 Task: Open Card Content Distribution Review in Board Market Analysis for Industry Regulation Compliance to Workspace Intellectual Property Services and add a team member Softage.2@softage.net, a label Yellow, a checklist Employee Assistance Programs (EAP), an attachment from your google drive, a color Yellow and finally, add a card description 'Conduct team training session on effective coaching and mentoring' and a comment 'This task presents an opportunity to demonstrate our project management and organizational skills, coordinating resources and timelines effectively.'. Add a start date 'Jan 06, 1900' with a due date 'Jan 13, 1900'
Action: Mouse moved to (54, 247)
Screenshot: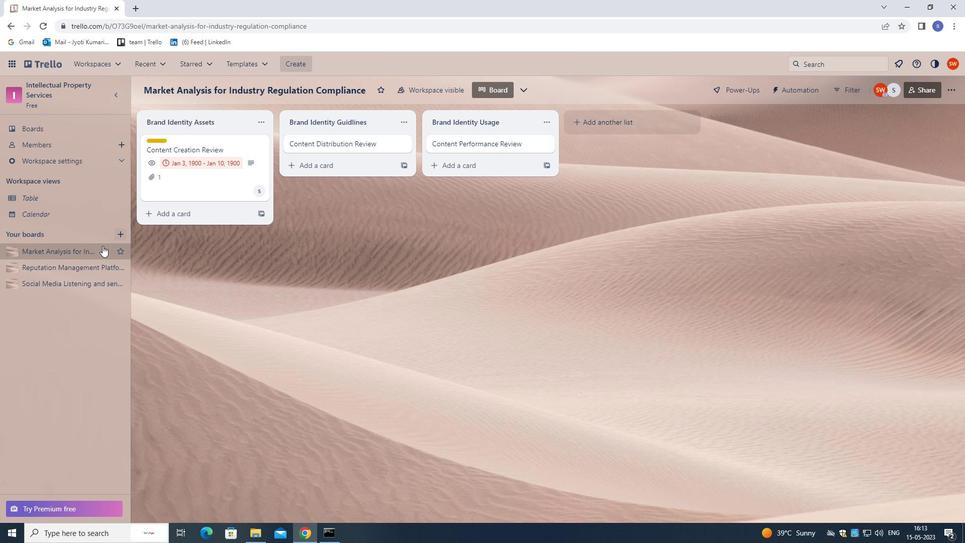 
Action: Mouse pressed left at (54, 247)
Screenshot: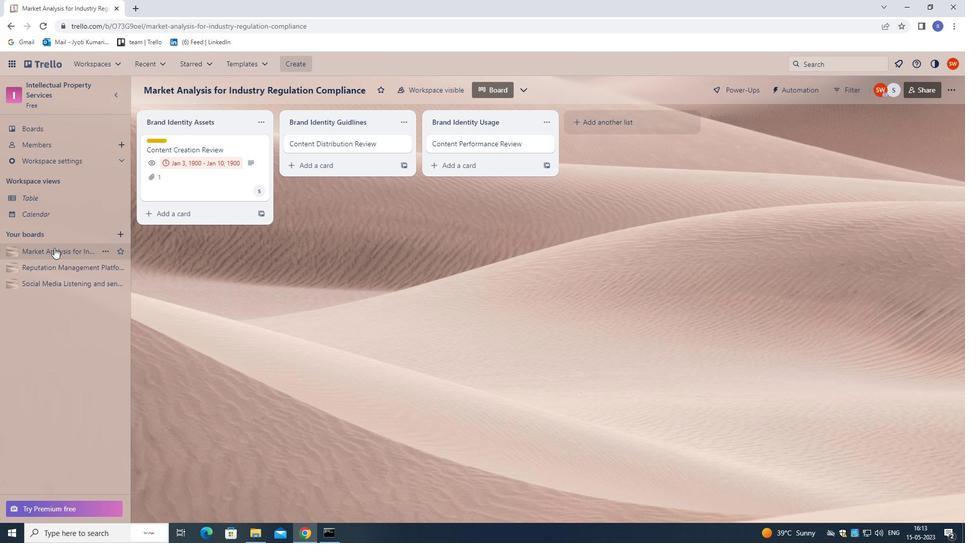 
Action: Mouse moved to (297, 139)
Screenshot: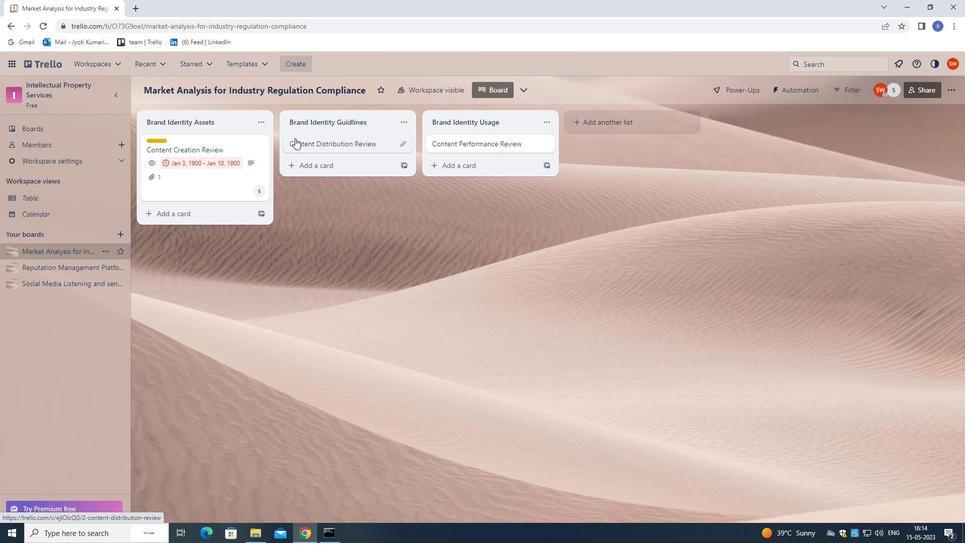 
Action: Mouse pressed left at (297, 139)
Screenshot: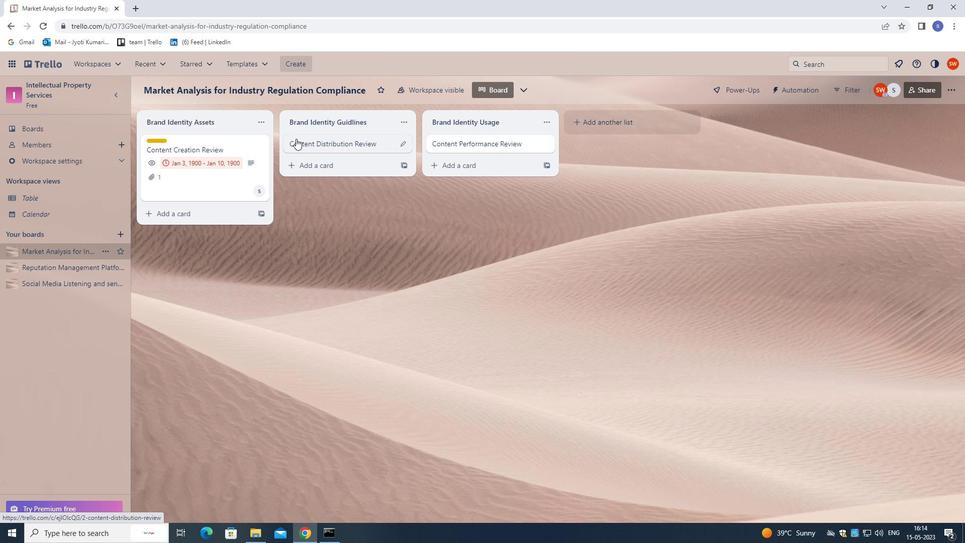 
Action: Mouse moved to (594, 176)
Screenshot: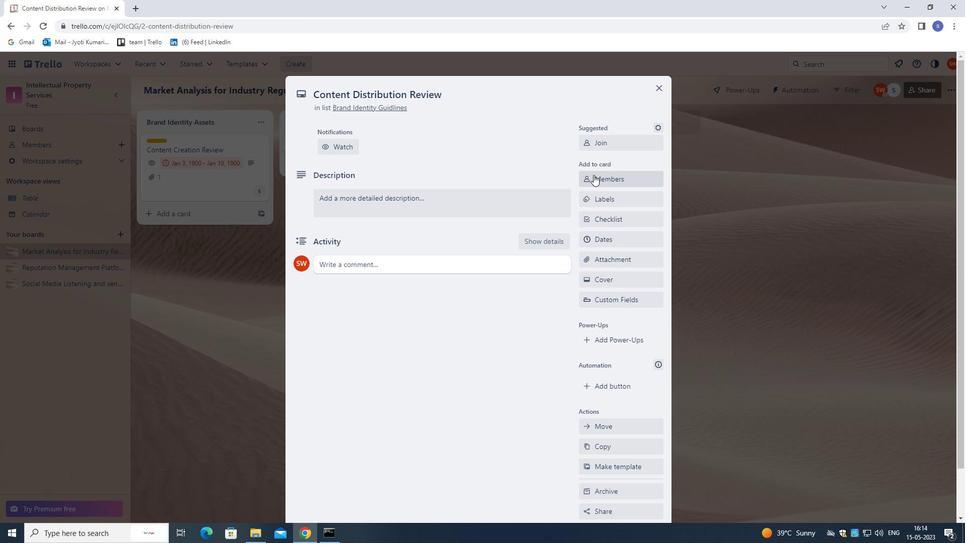
Action: Mouse pressed left at (594, 176)
Screenshot: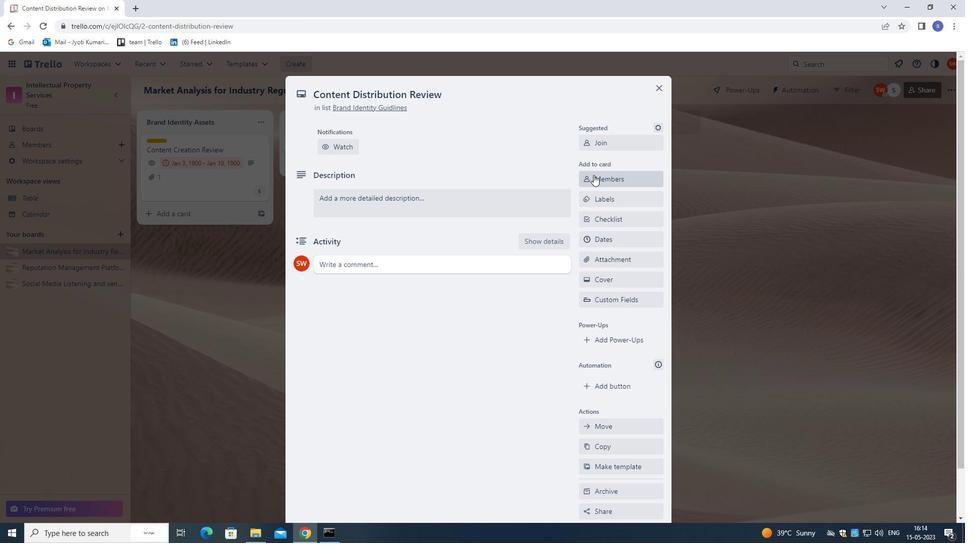 
Action: Mouse moved to (450, 108)
Screenshot: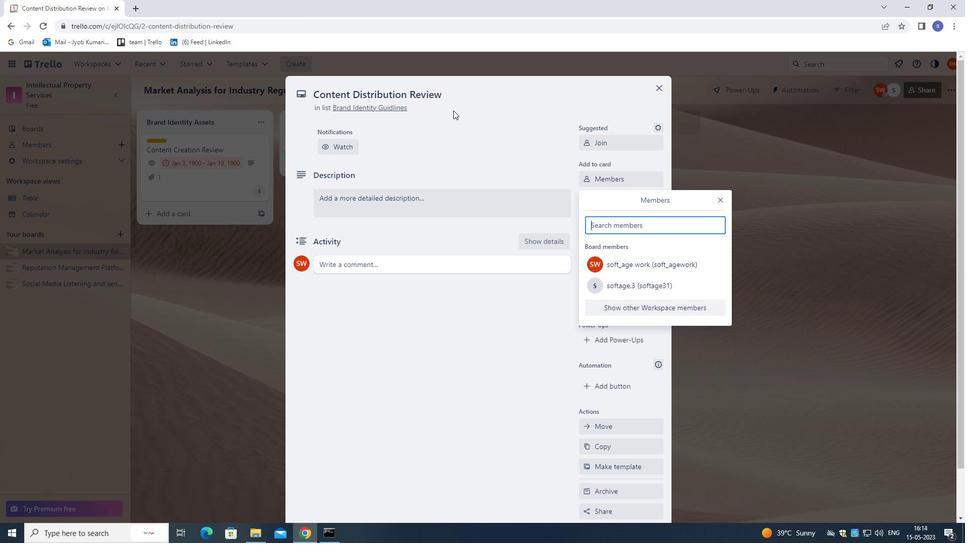 
Action: Key pressed softage.2<Key.shift>@SOFTAGE.NET
Screenshot: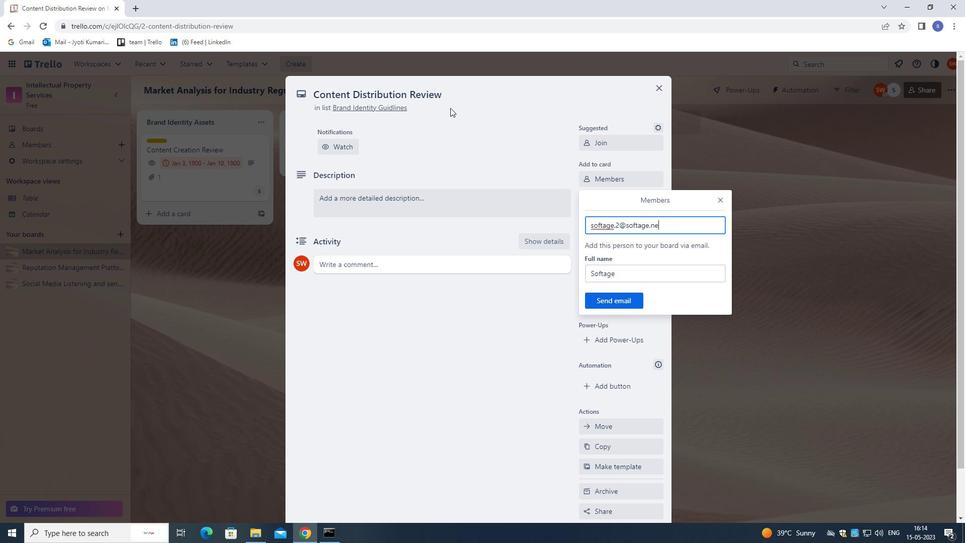
Action: Mouse moved to (627, 300)
Screenshot: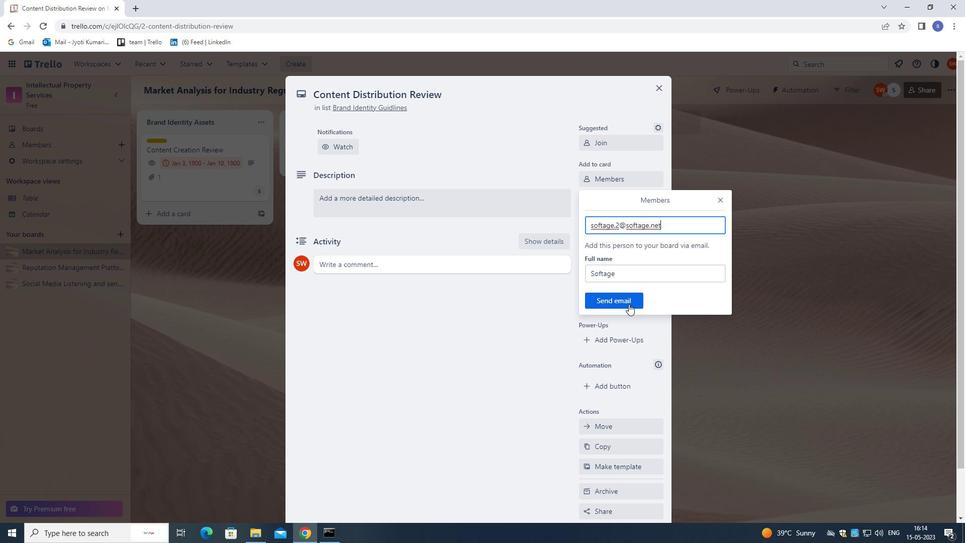 
Action: Mouse pressed left at (627, 300)
Screenshot: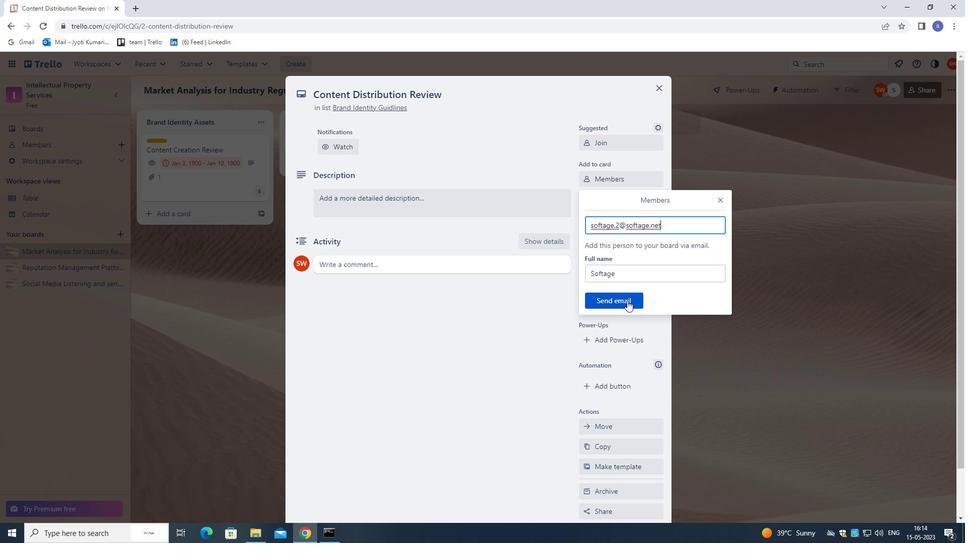 
Action: Mouse moved to (602, 202)
Screenshot: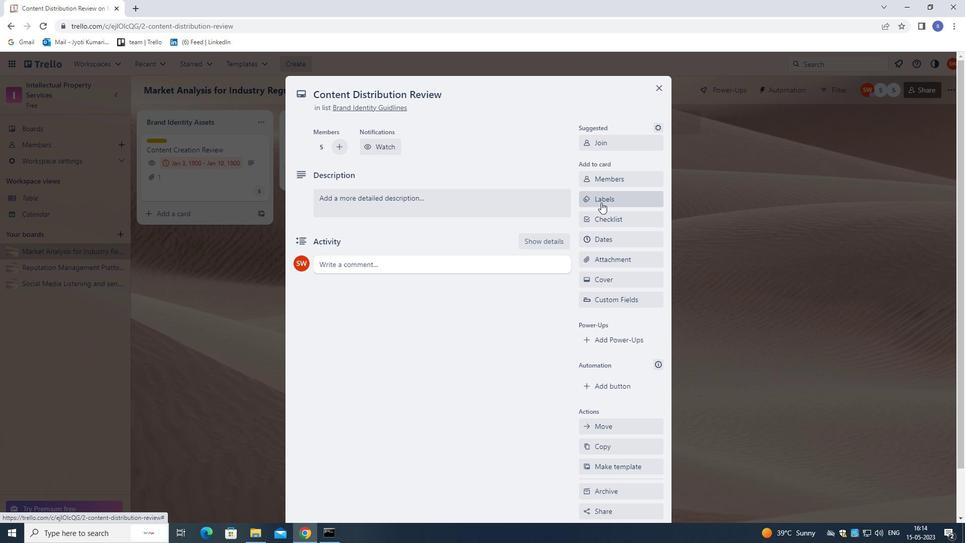 
Action: Mouse pressed left at (602, 202)
Screenshot: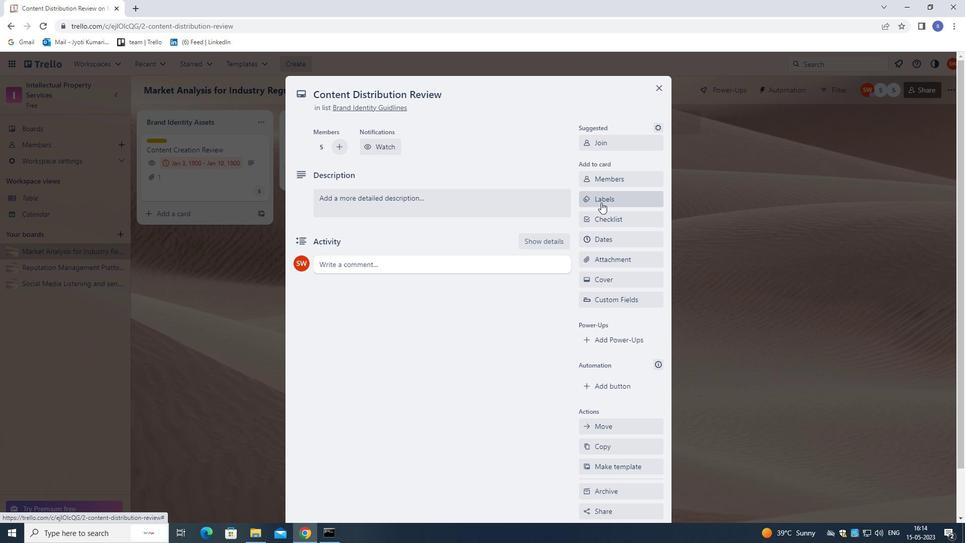 
Action: Mouse moved to (605, 201)
Screenshot: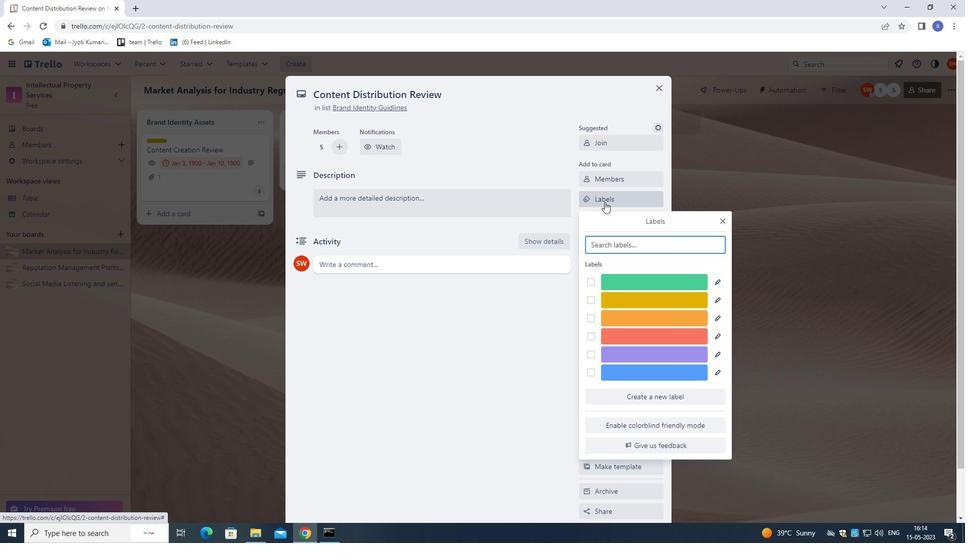
Action: Key pressed Y
Screenshot: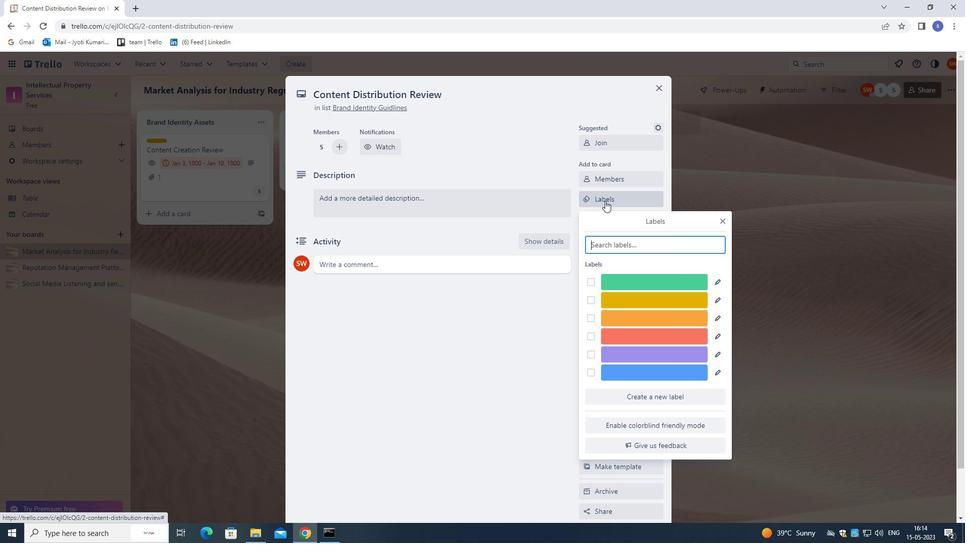 
Action: Mouse moved to (641, 286)
Screenshot: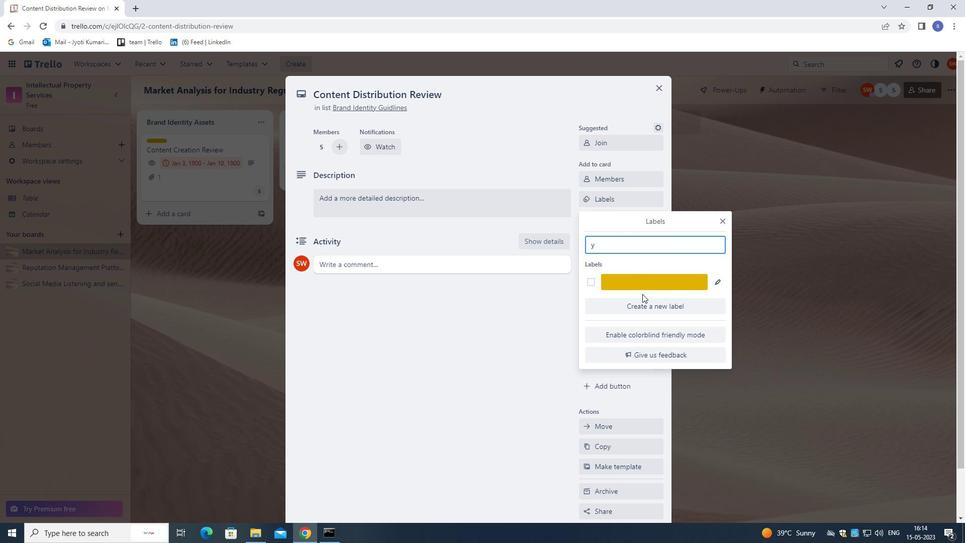 
Action: Mouse pressed left at (641, 286)
Screenshot: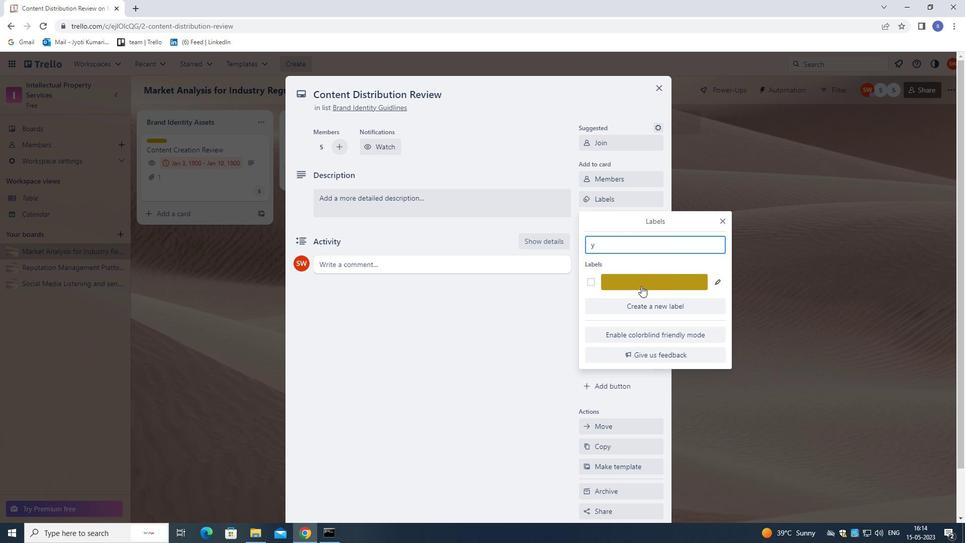 
Action: Mouse moved to (725, 221)
Screenshot: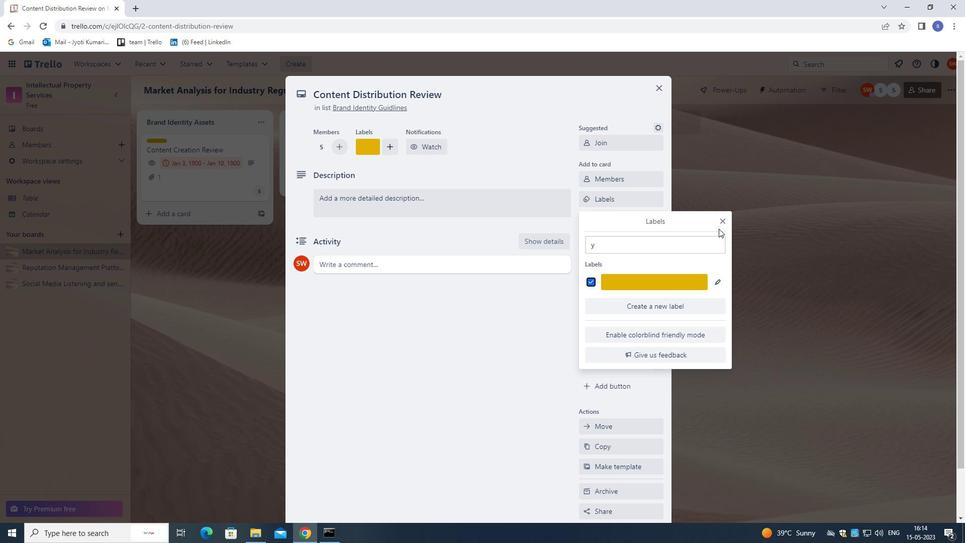 
Action: Mouse pressed left at (725, 221)
Screenshot: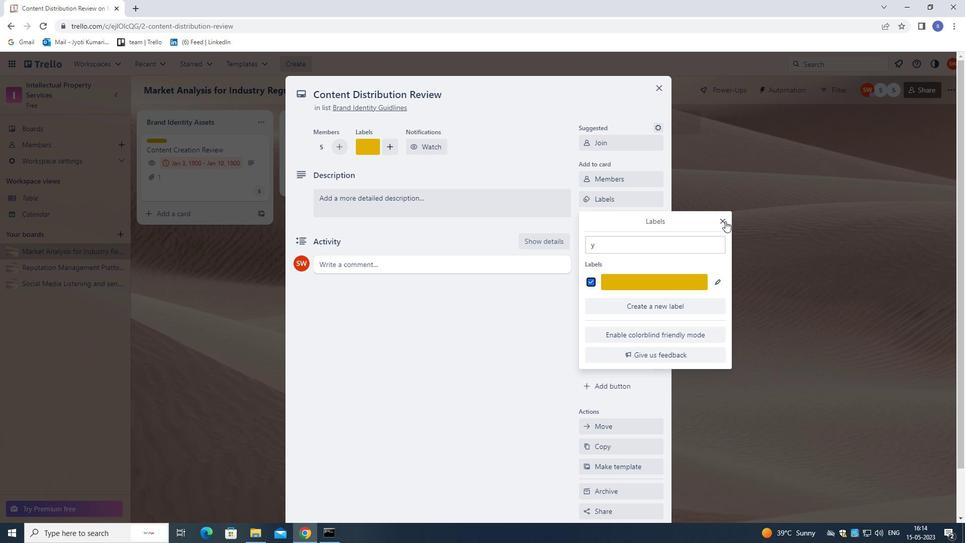 
Action: Mouse moved to (634, 218)
Screenshot: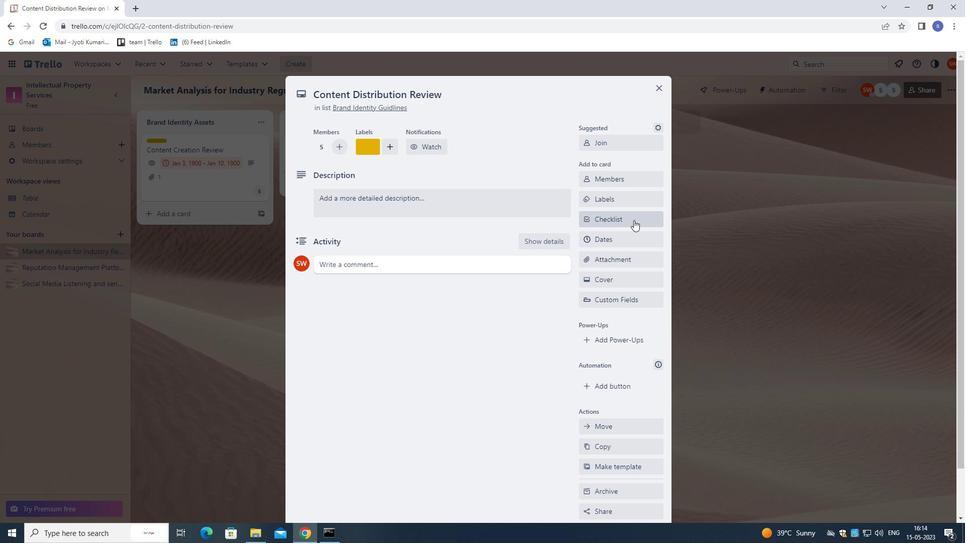 
Action: Mouse pressed left at (634, 218)
Screenshot: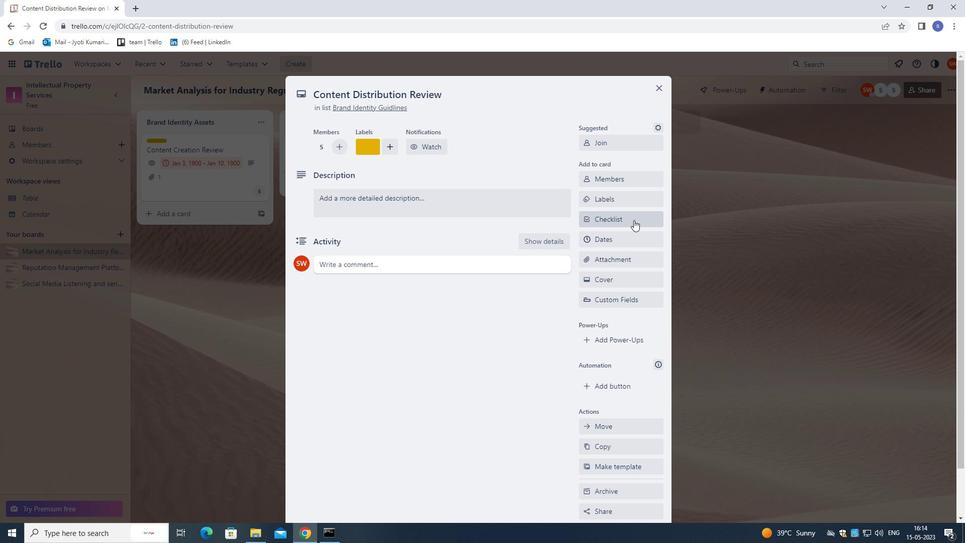 
Action: Mouse moved to (550, 188)
Screenshot: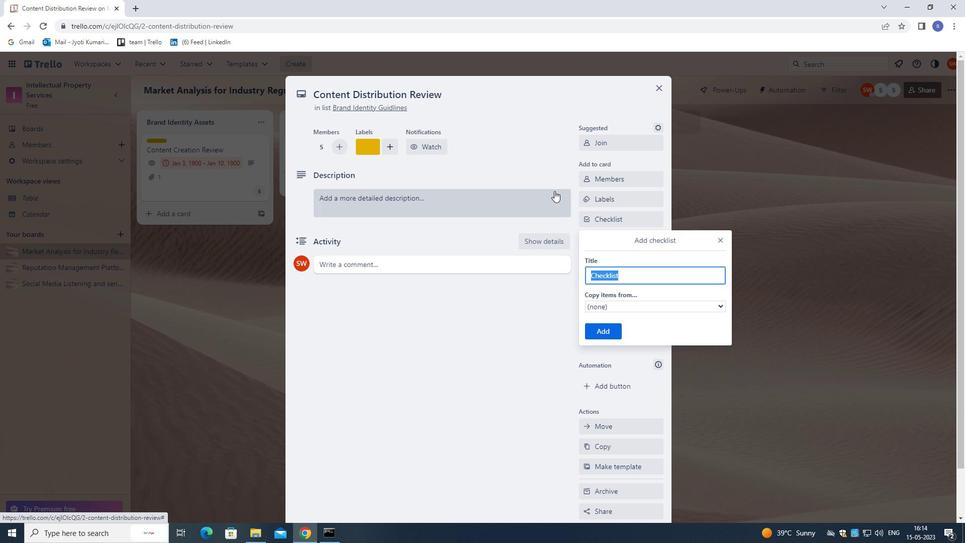 
Action: Key pressed <Key.shift>EMPLOYEE<Key.space><Key.shift>ASSISSTA<Key.backspace>ANCE<Key.space><Key.shift>PROGRAM<Key.space><Key.shift_r>(<Key.shift>EA
Screenshot: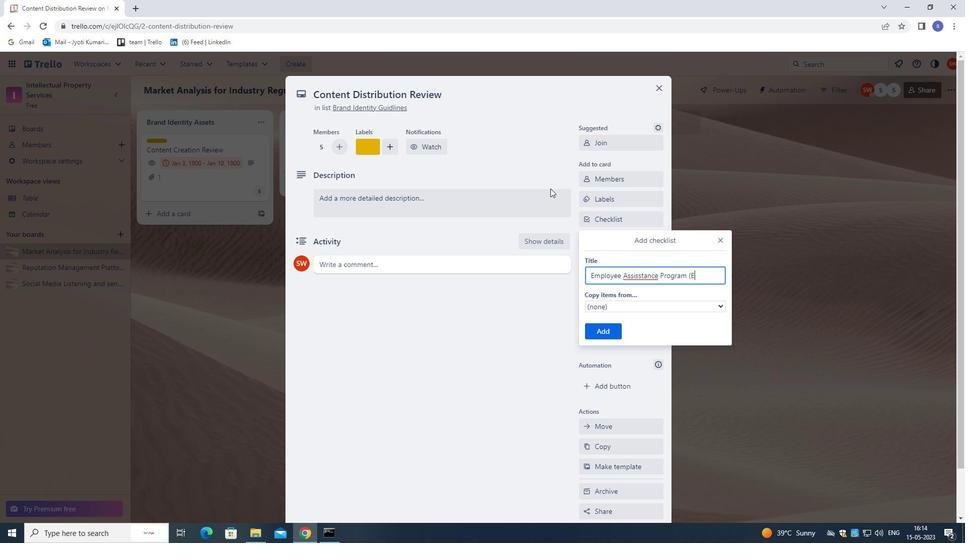 
Action: Mouse moved to (550, 188)
Screenshot: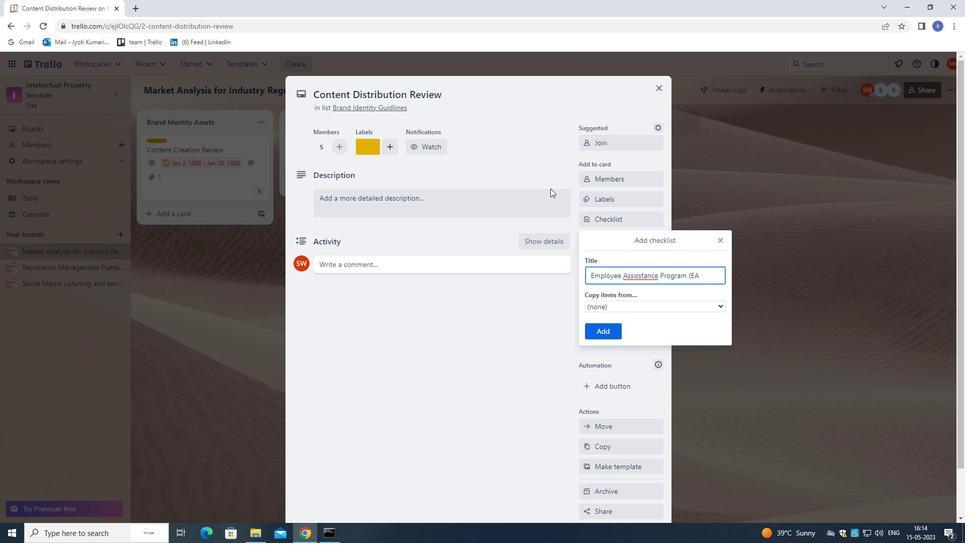 
Action: Key pressed P<Key.shift_r>)
Screenshot: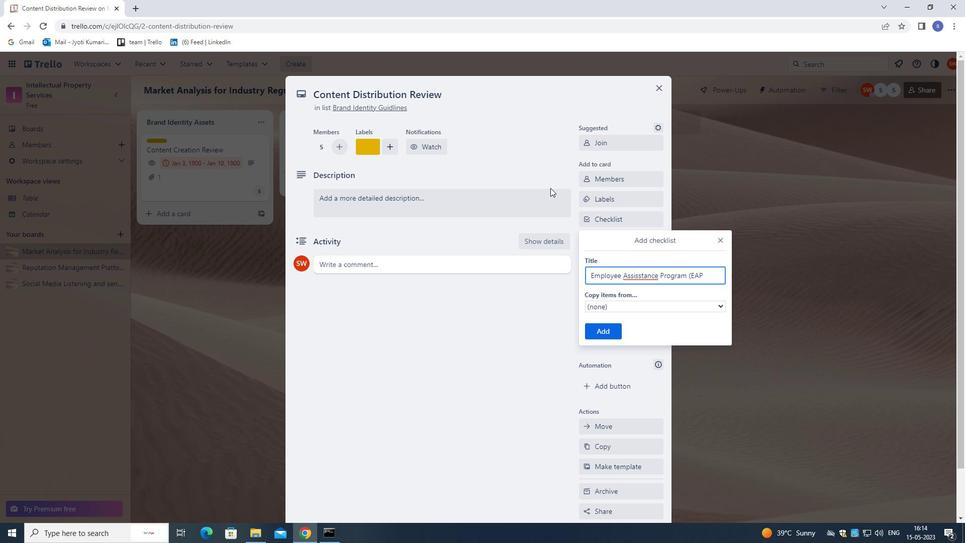 
Action: Mouse moved to (638, 277)
Screenshot: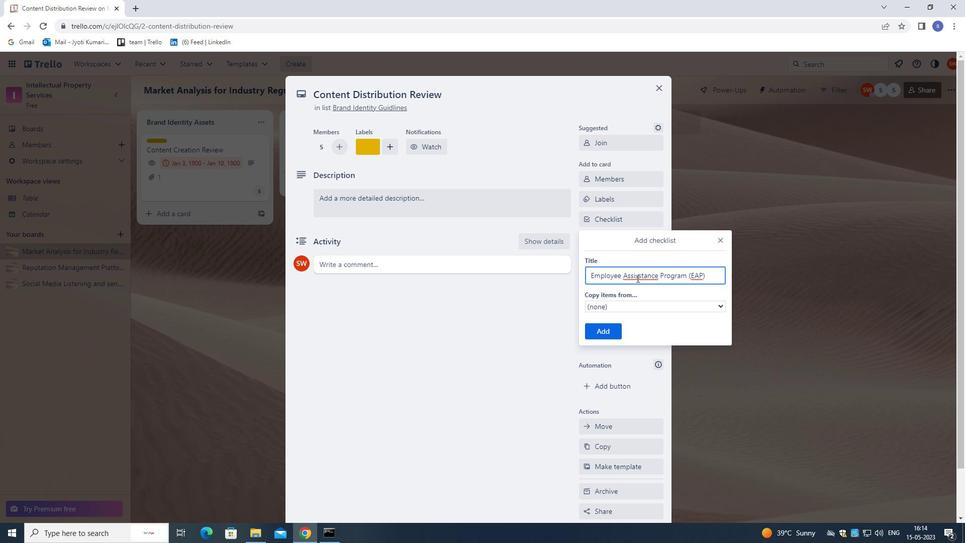 
Action: Mouse pressed left at (638, 277)
Screenshot: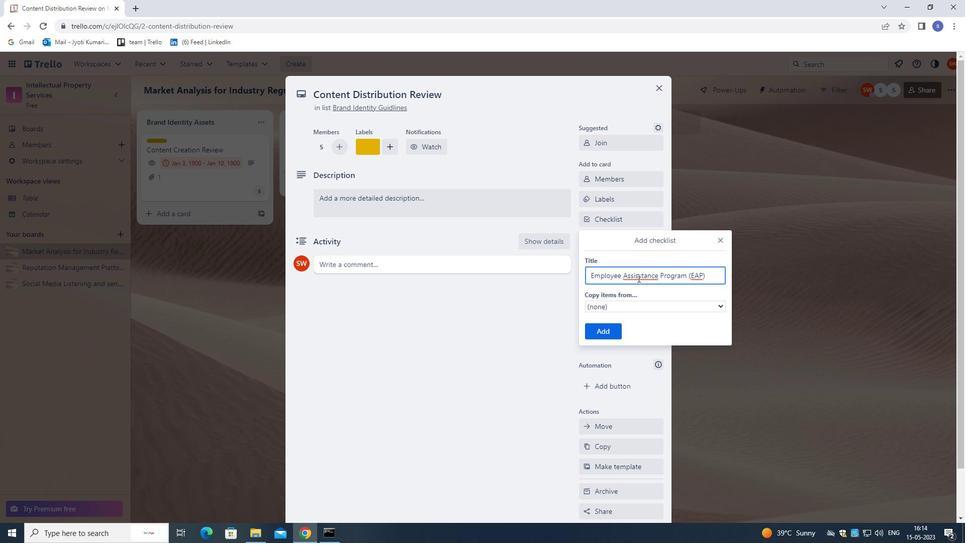 
Action: Mouse moved to (640, 298)
Screenshot: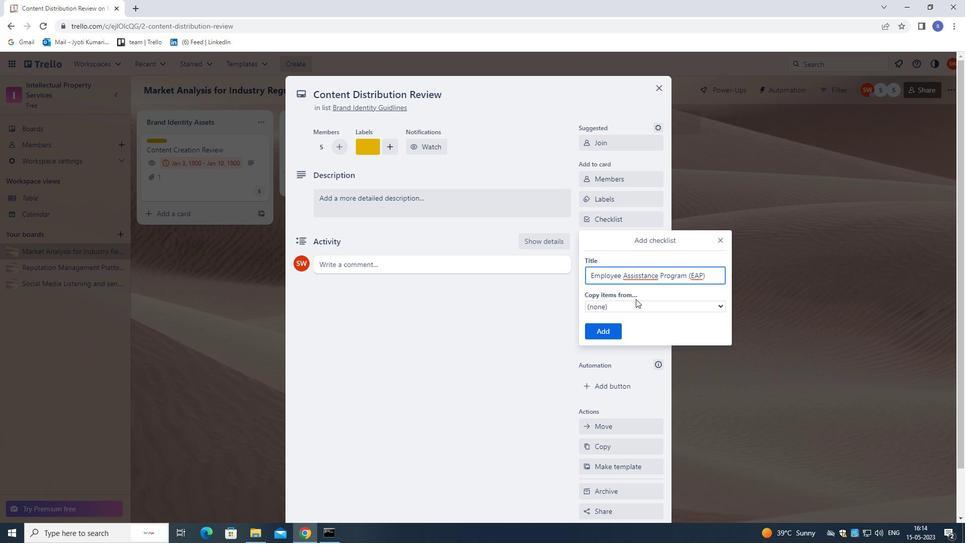 
Action: Key pressed <Key.backspace>
Screenshot: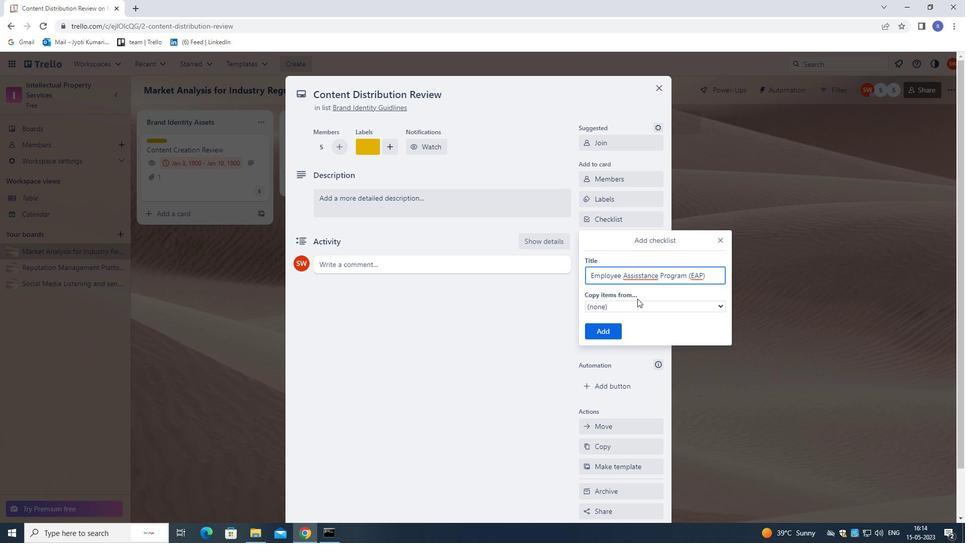 
Action: Mouse moved to (601, 326)
Screenshot: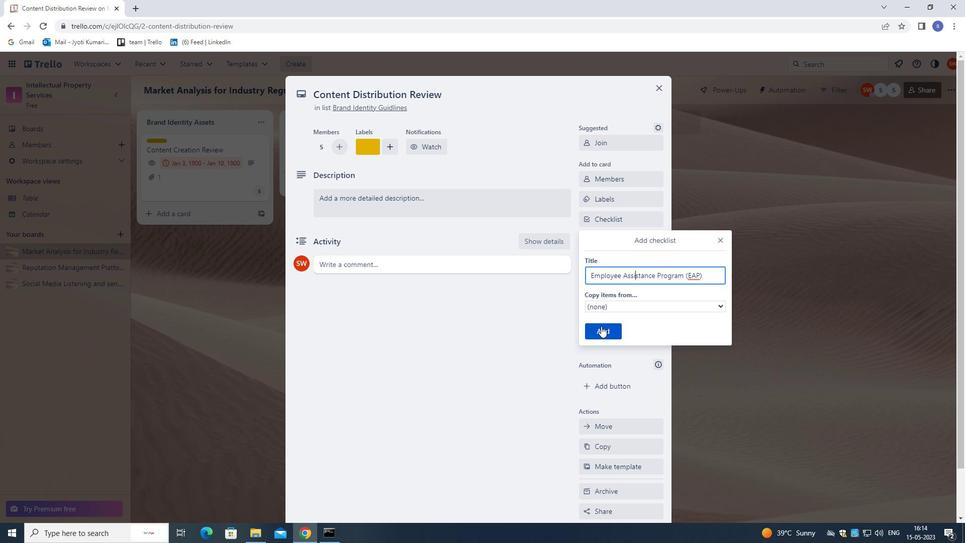 
Action: Mouse pressed left at (601, 326)
Screenshot: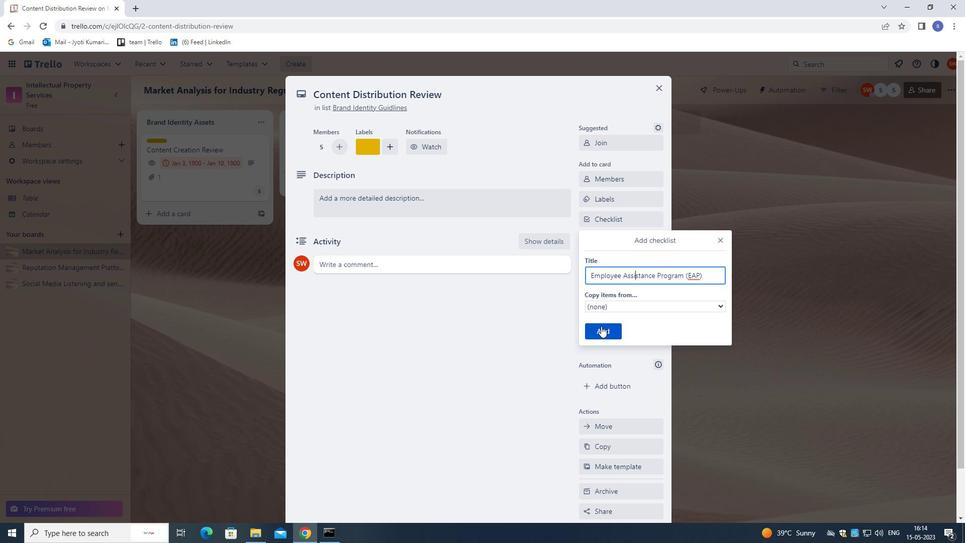 
Action: Mouse moved to (610, 242)
Screenshot: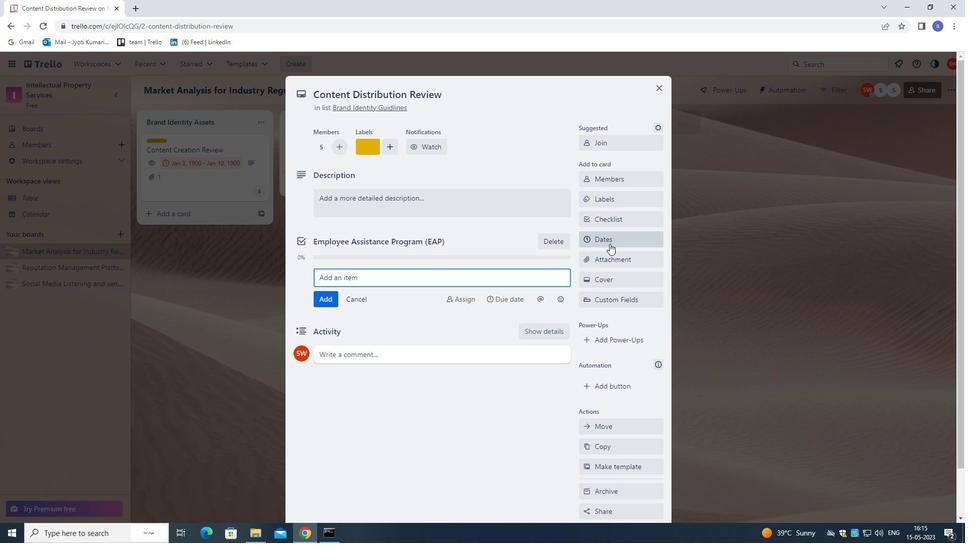 
Action: Mouse pressed left at (610, 242)
Screenshot: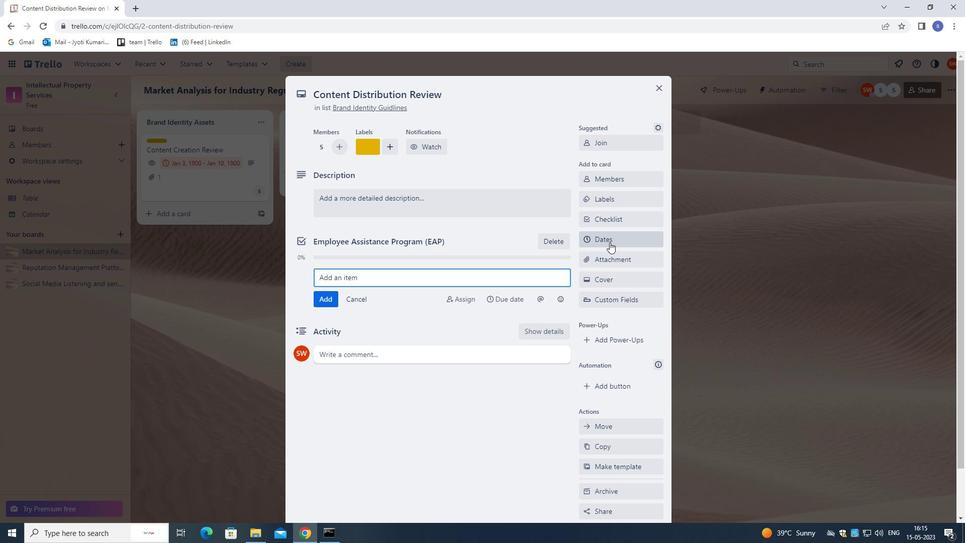 
Action: Mouse moved to (586, 271)
Screenshot: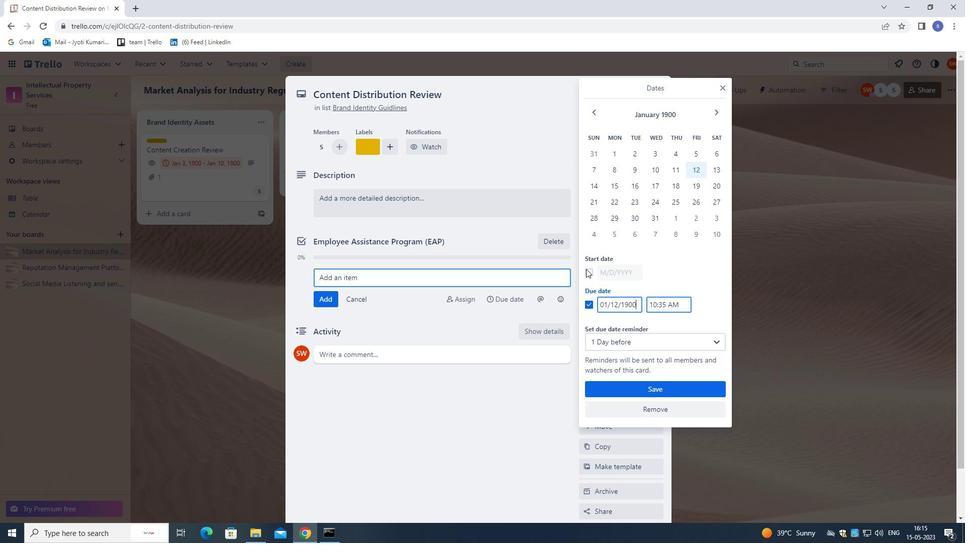 
Action: Mouse pressed left at (586, 271)
Screenshot: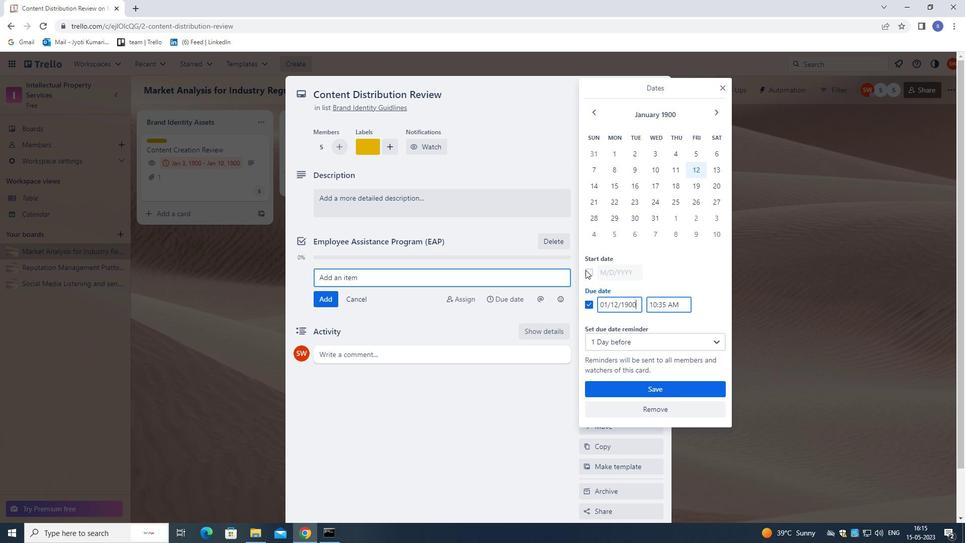 
Action: Mouse moved to (714, 151)
Screenshot: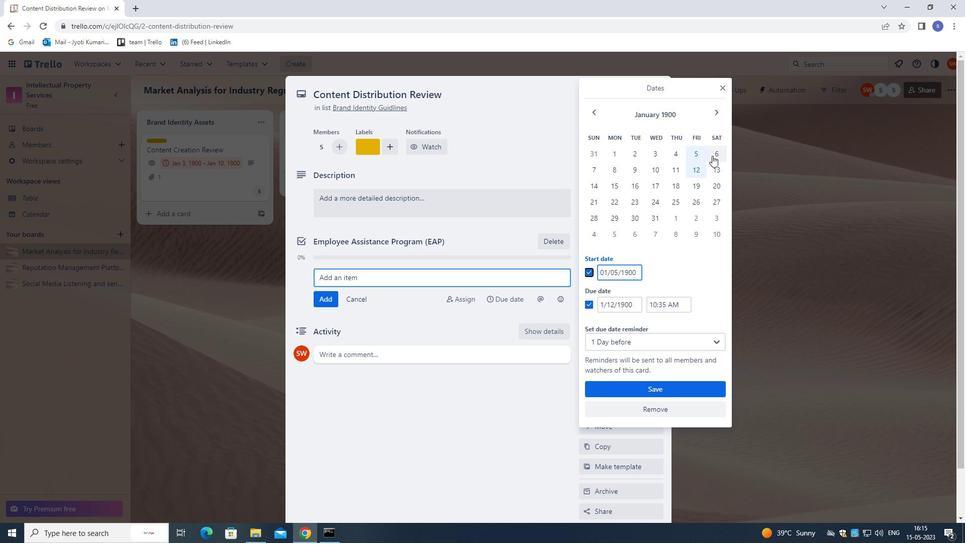 
Action: Mouse pressed left at (714, 151)
Screenshot: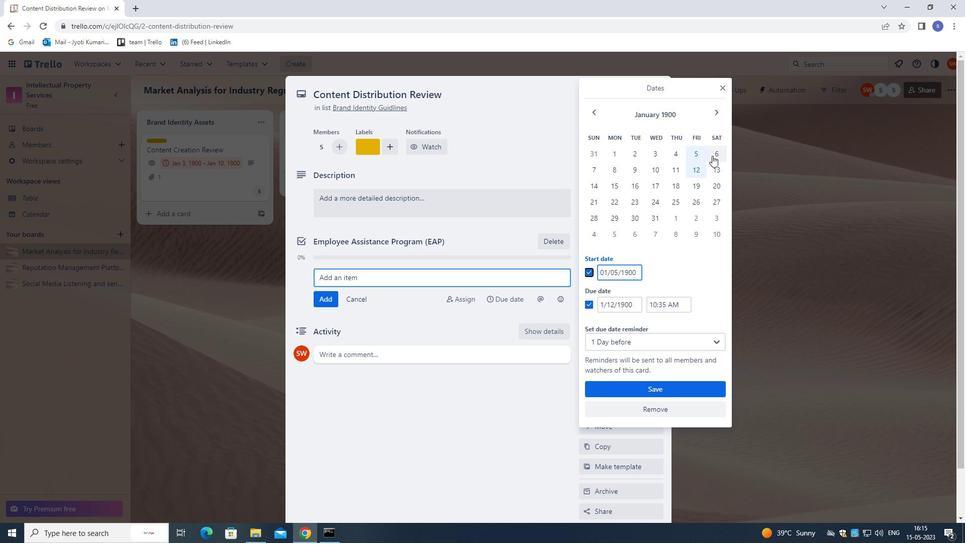 
Action: Mouse moved to (714, 171)
Screenshot: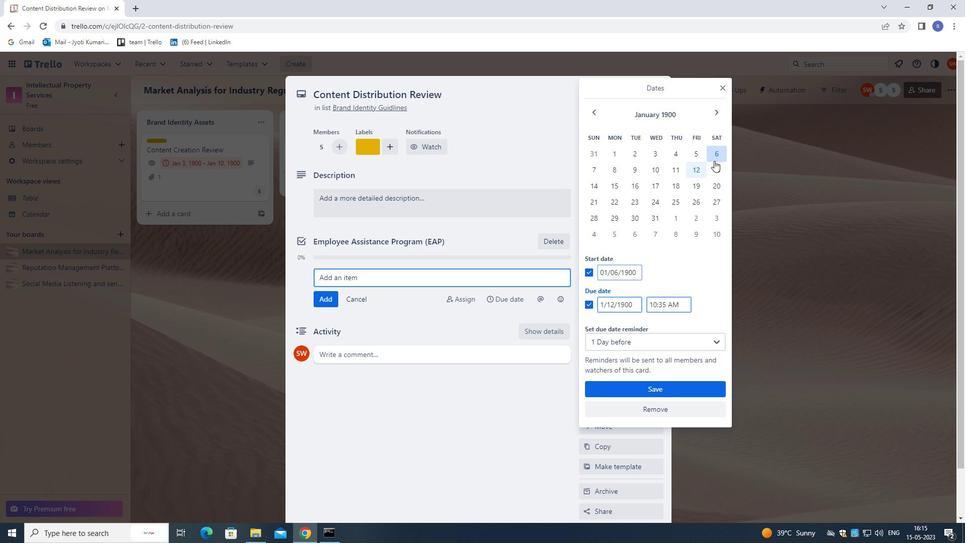
Action: Mouse pressed left at (714, 171)
Screenshot: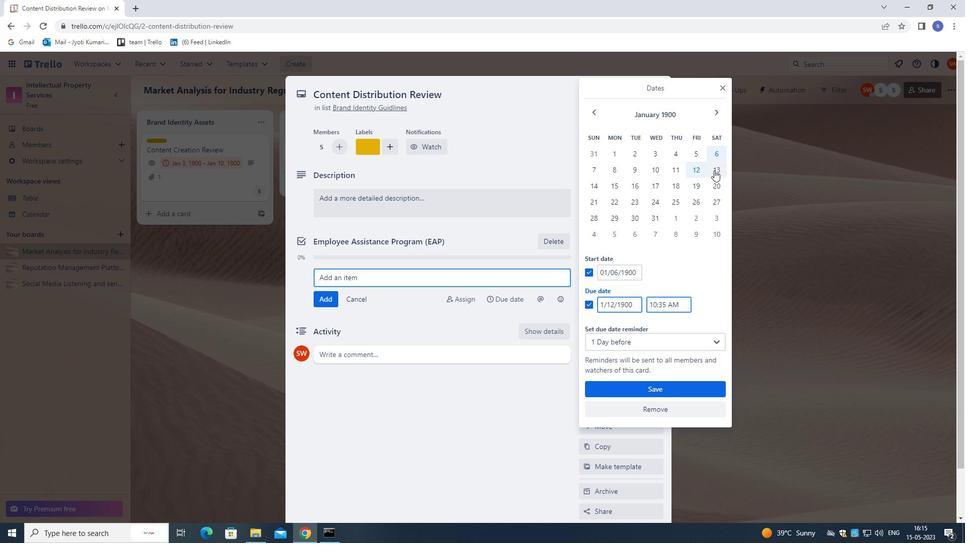 
Action: Mouse moved to (624, 387)
Screenshot: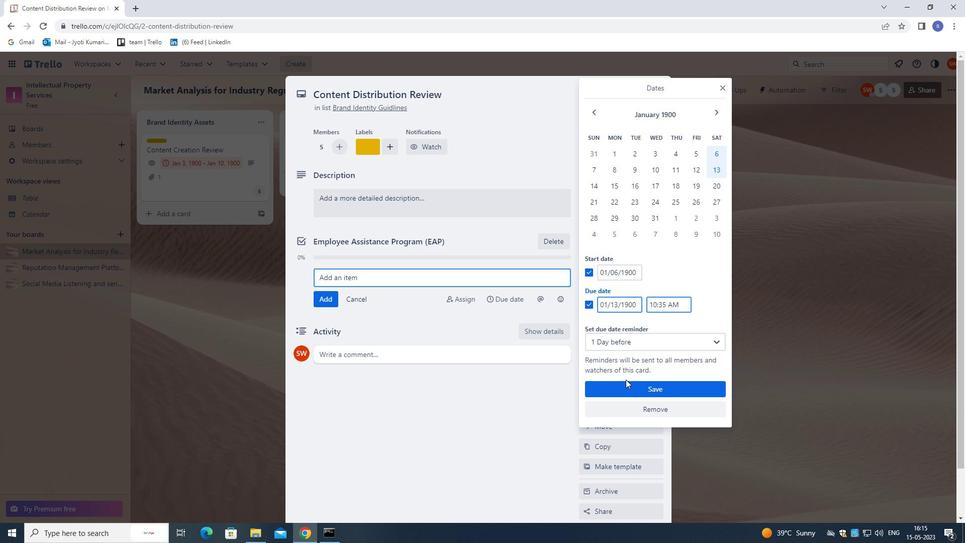 
Action: Mouse pressed left at (624, 387)
Screenshot: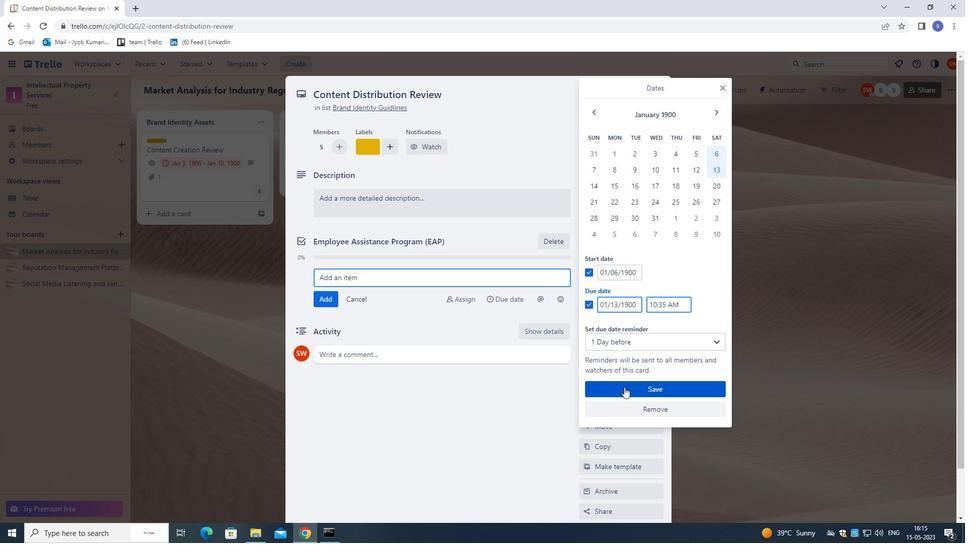 
Action: Mouse moved to (607, 258)
Screenshot: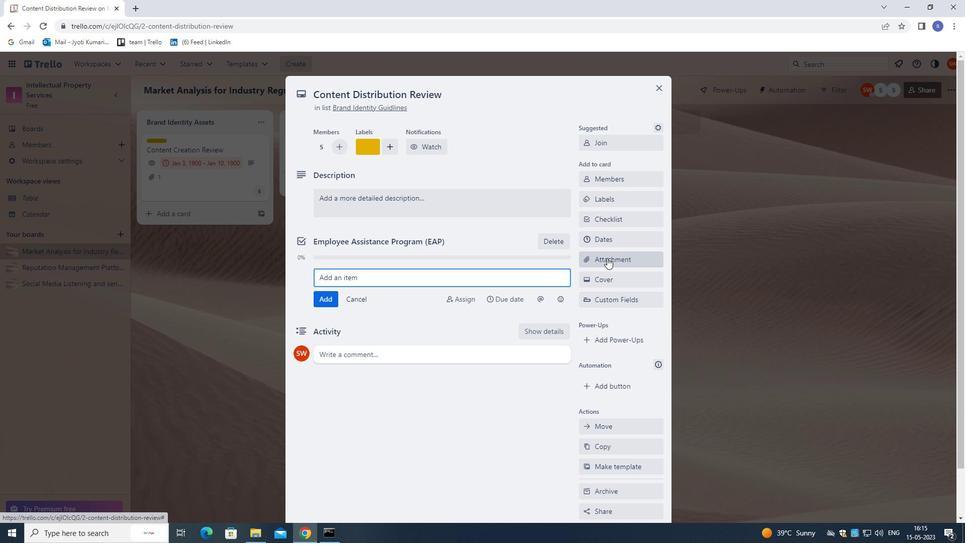 
Action: Mouse pressed left at (607, 258)
Screenshot: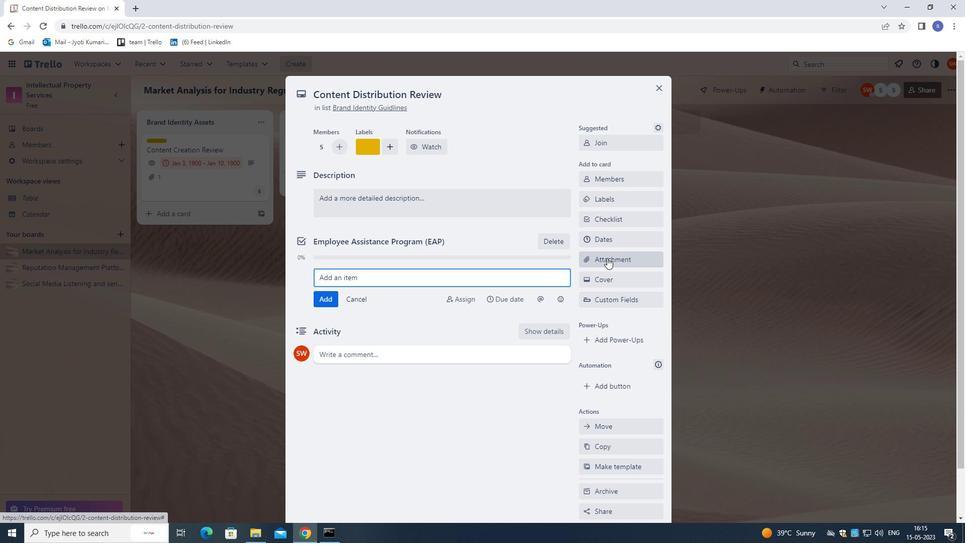 
Action: Mouse moved to (604, 333)
Screenshot: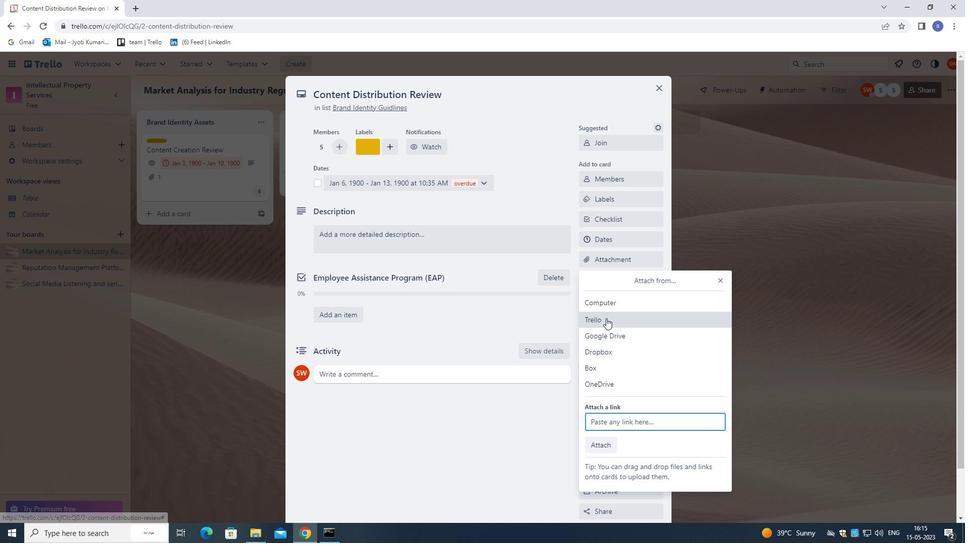 
Action: Mouse pressed left at (604, 333)
Screenshot: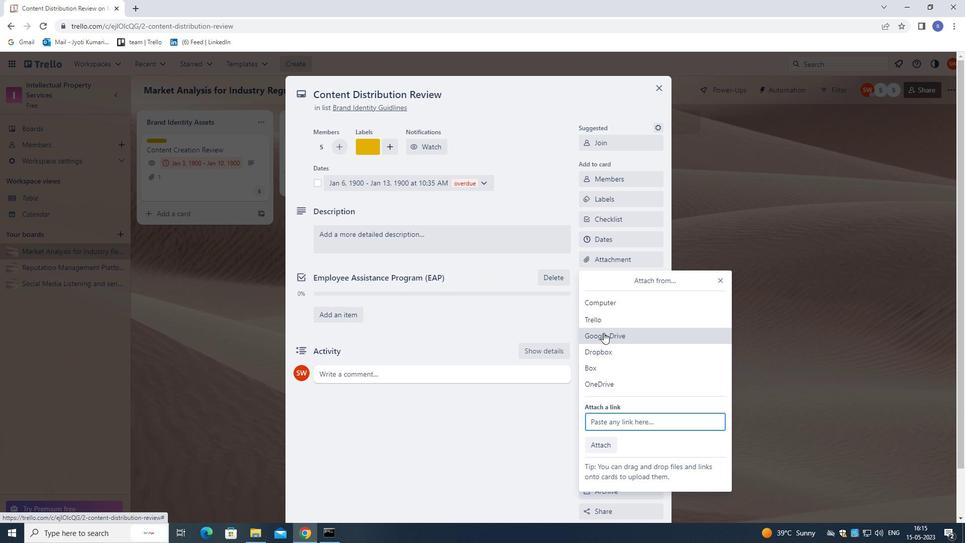 
Action: Mouse moved to (344, 241)
Screenshot: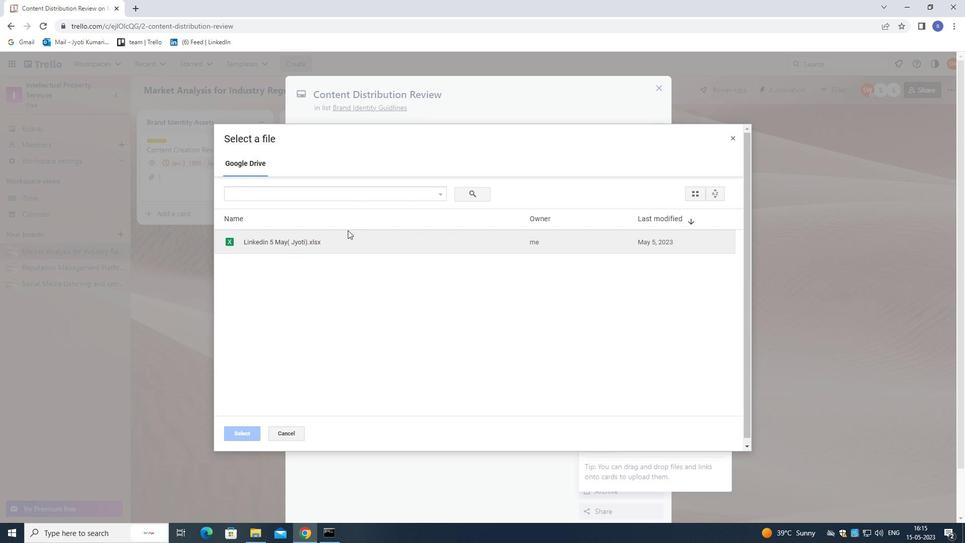 
Action: Mouse pressed left at (344, 241)
Screenshot: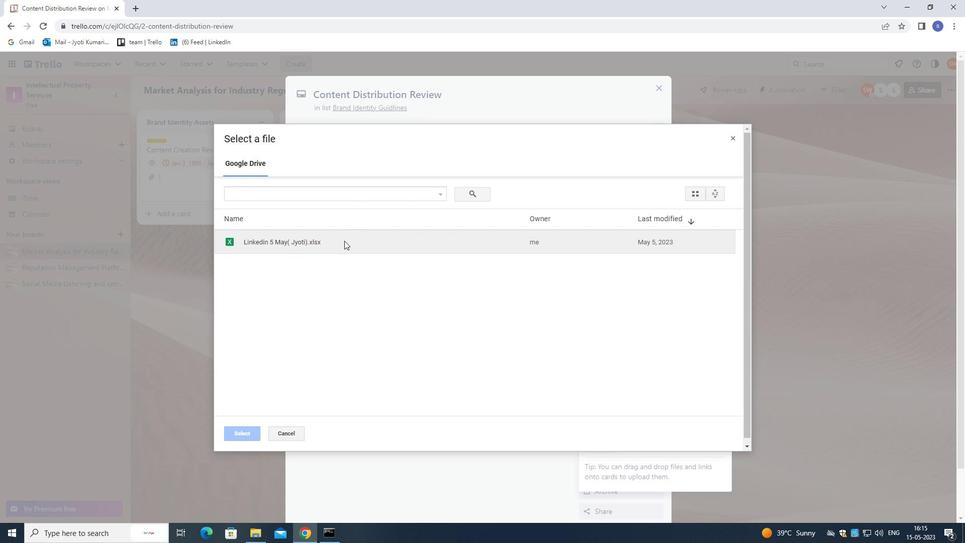 
Action: Mouse moved to (252, 436)
Screenshot: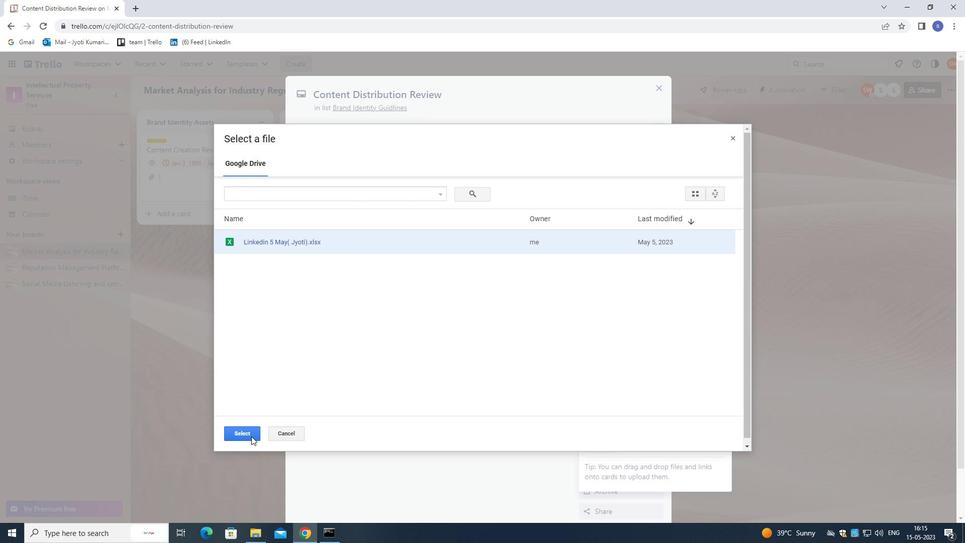 
Action: Mouse pressed left at (252, 436)
Screenshot: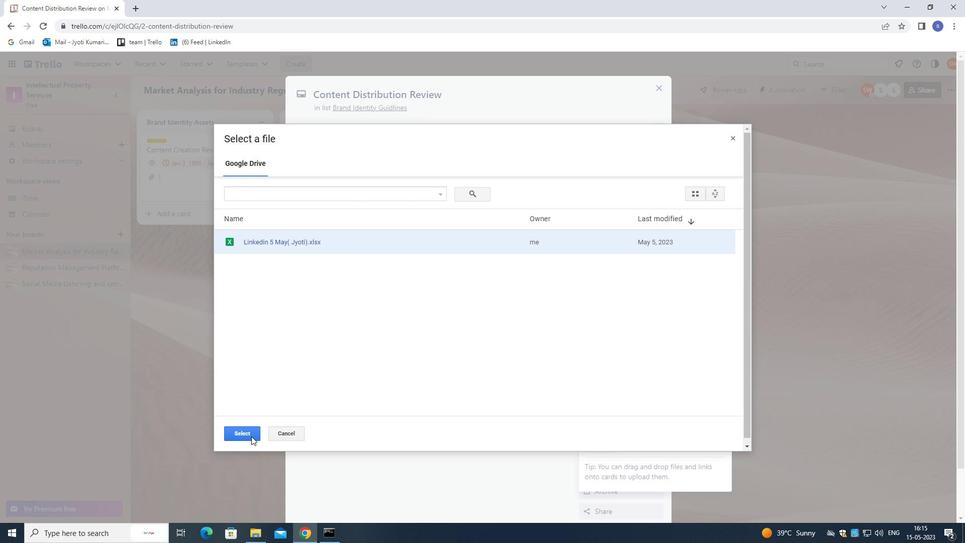 
Action: Mouse moved to (427, 242)
Screenshot: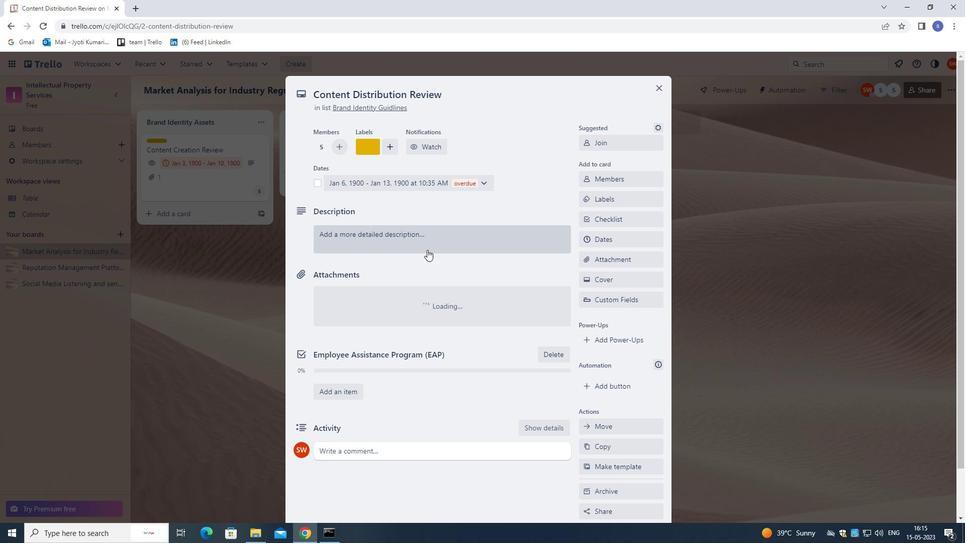 
Action: Mouse pressed left at (427, 242)
Screenshot: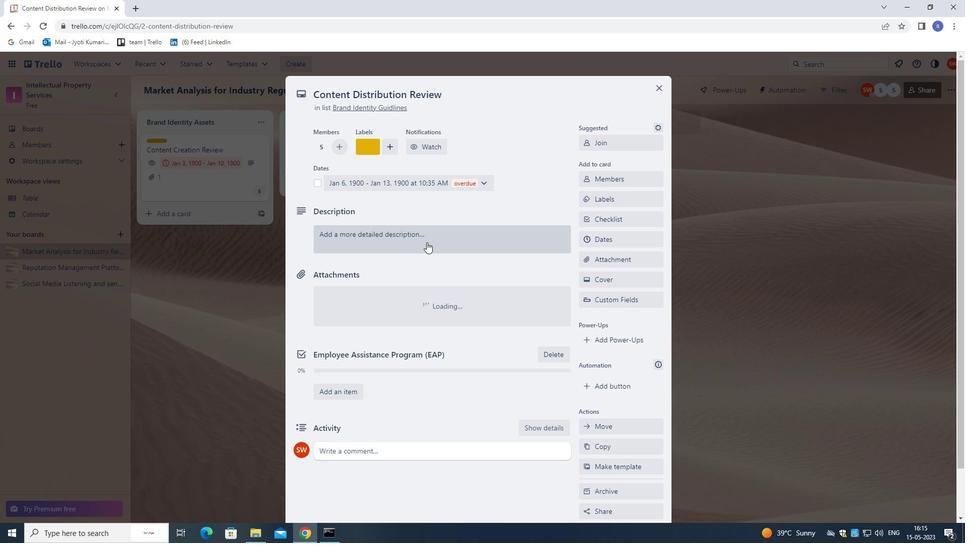
Action: Mouse moved to (422, 244)
Screenshot: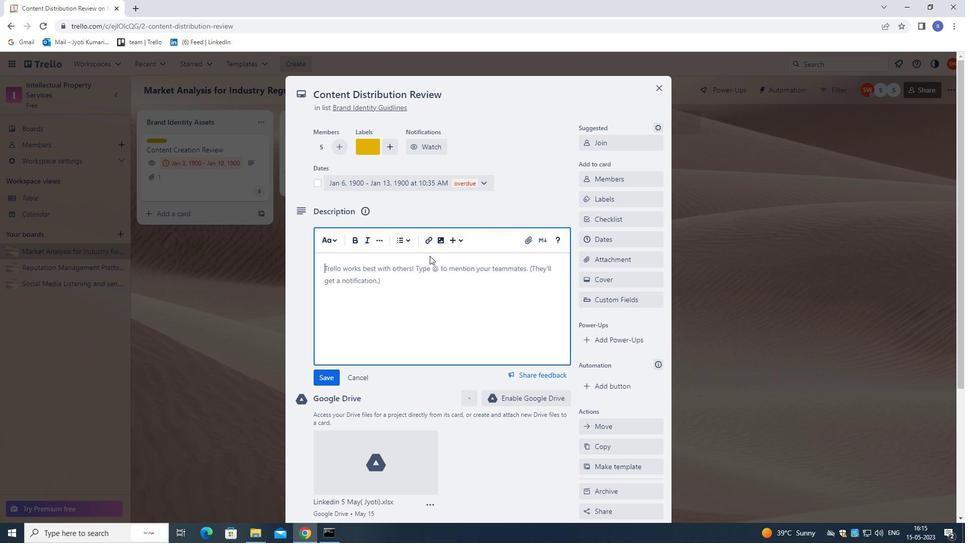 
Action: Key pressed <Key.shift>CONDUCT<Key.space>TEAM<Key.space>TRAINING<Key.space>SESSION<Key.space>ON<Key.space>EFFECTIV<Key.backspace>VE<Key.space>COACHING<Key.space>AND<Key.space>MO<Key.backspace><Key.backspace>MENTORING.
Screenshot: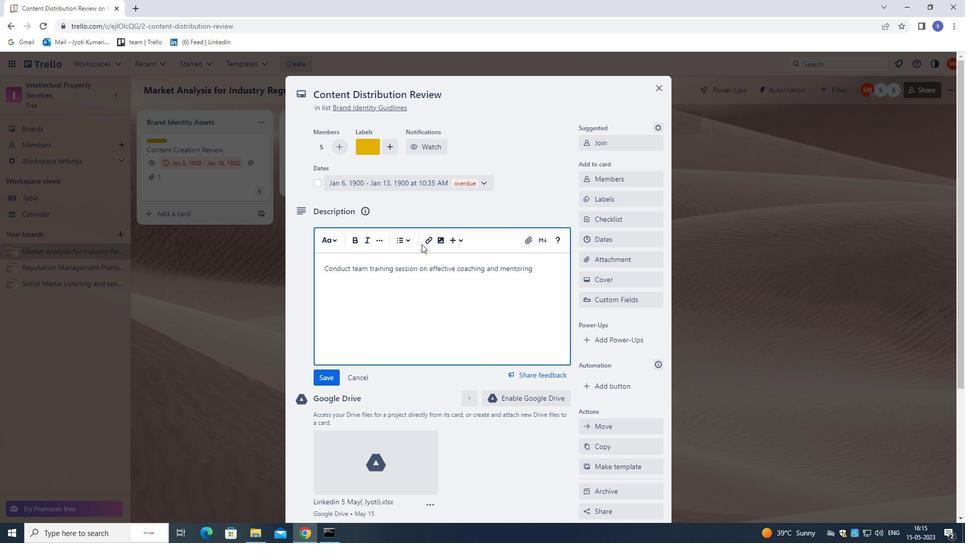 
Action: Mouse moved to (410, 272)
Screenshot: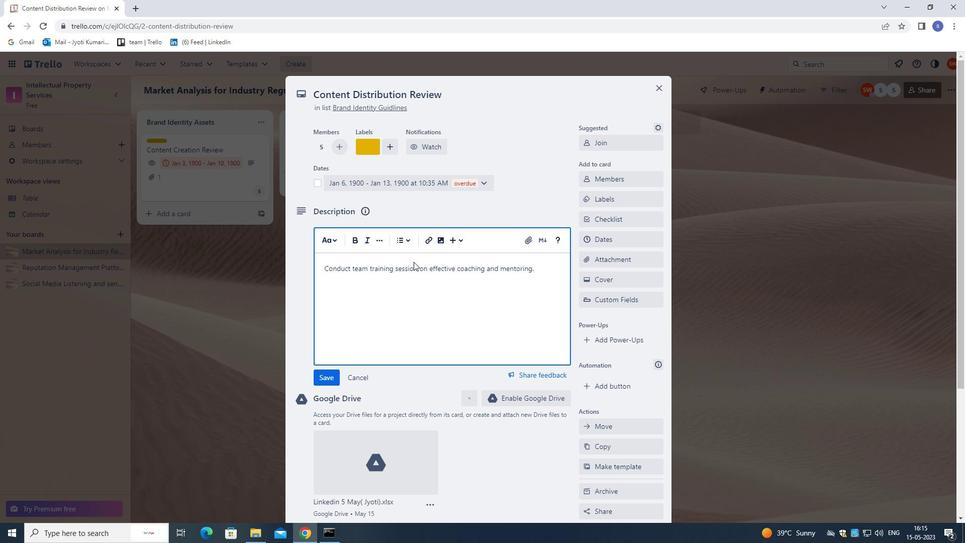 
Action: Mouse scrolled (410, 271) with delta (0, 0)
Screenshot: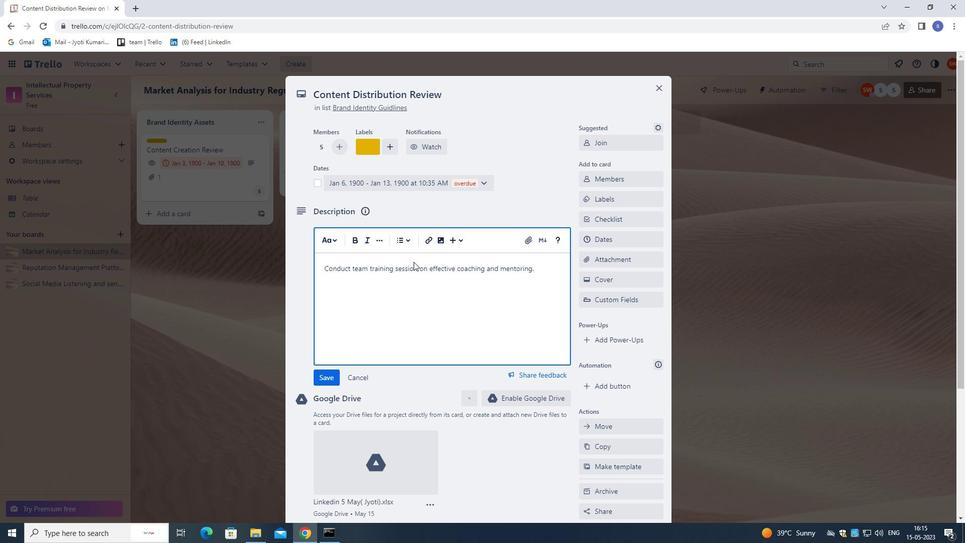 
Action: Mouse moved to (409, 275)
Screenshot: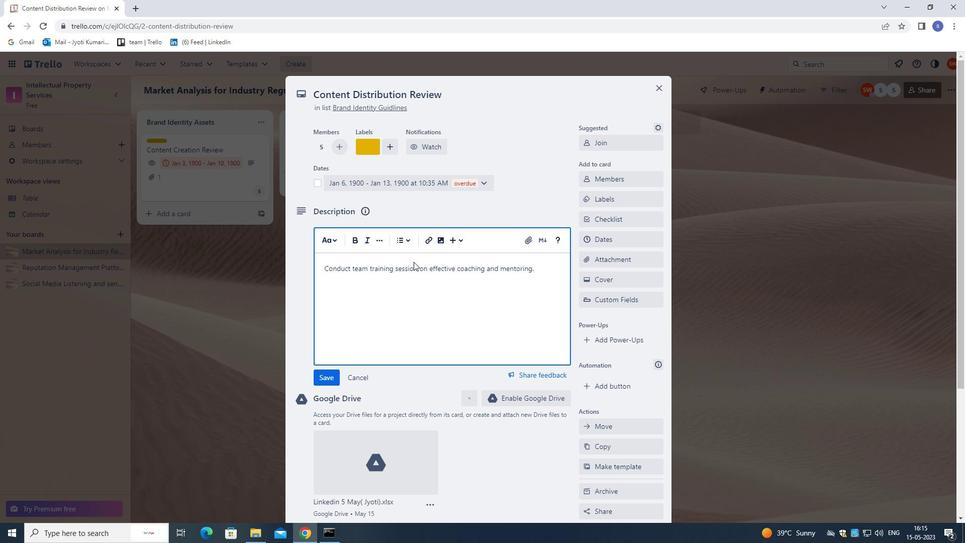 
Action: Mouse scrolled (409, 275) with delta (0, 0)
Screenshot: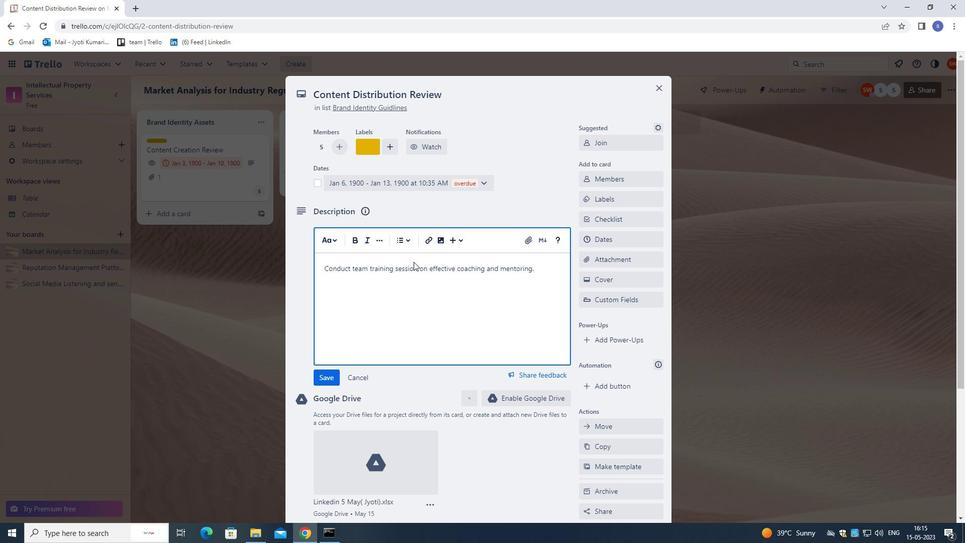 
Action: Mouse moved to (409, 278)
Screenshot: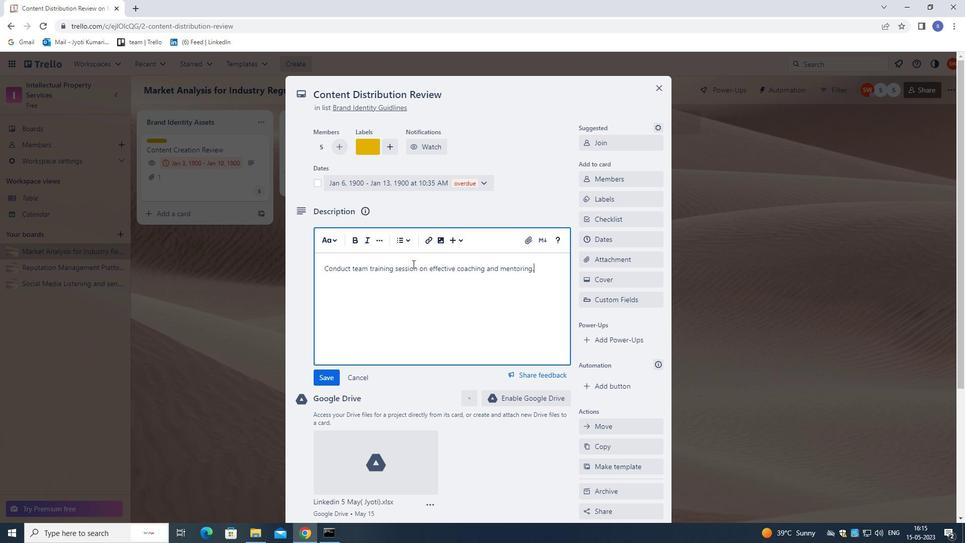 
Action: Mouse scrolled (409, 278) with delta (0, 0)
Screenshot: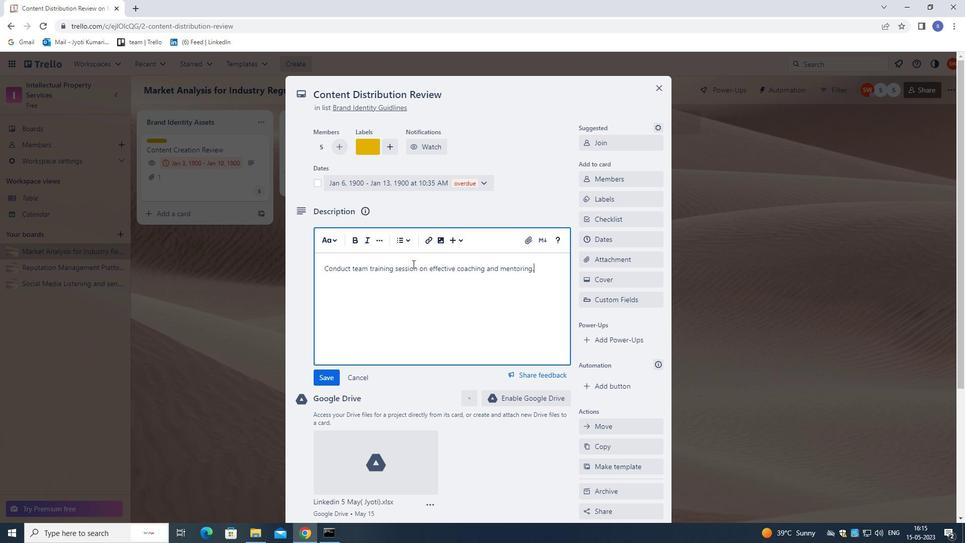 
Action: Mouse moved to (409, 281)
Screenshot: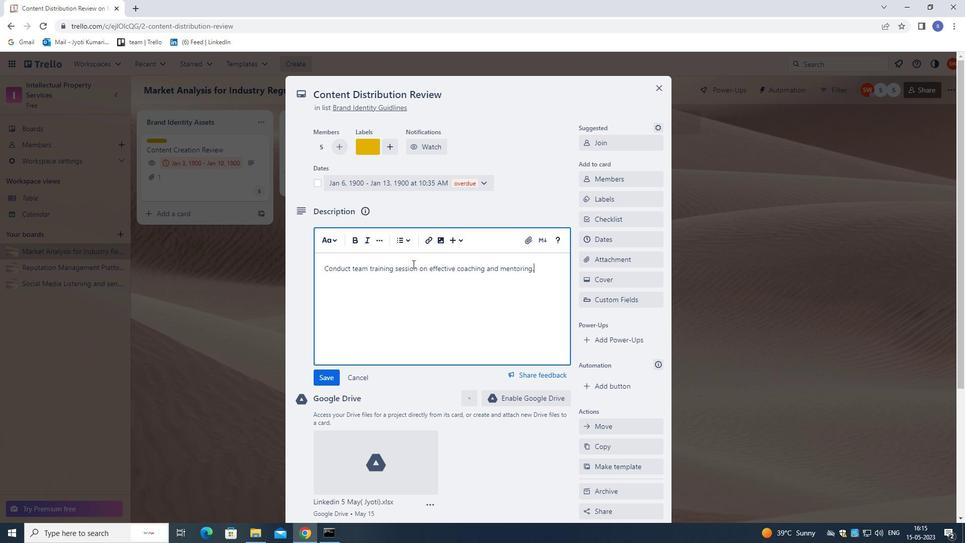
Action: Mouse scrolled (409, 280) with delta (0, 0)
Screenshot: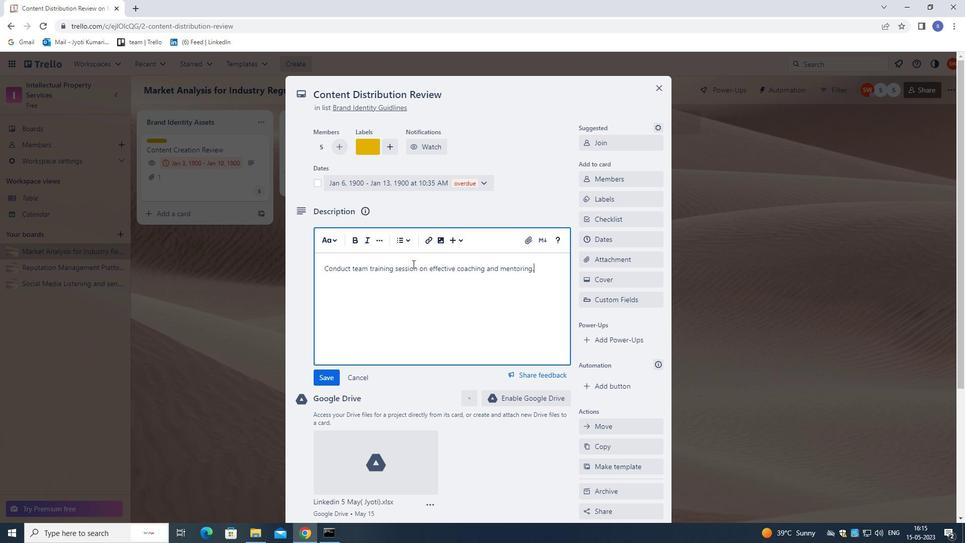 
Action: Mouse moved to (408, 285)
Screenshot: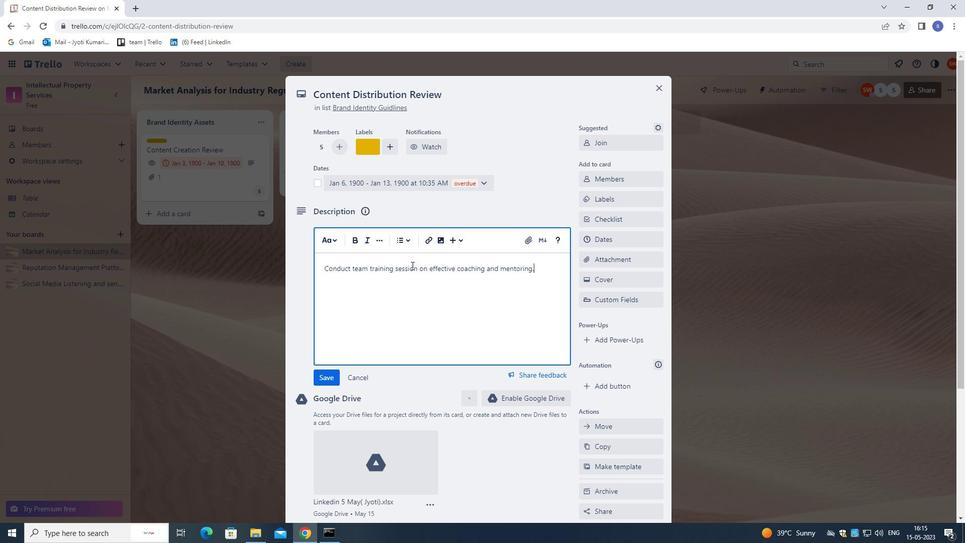 
Action: Mouse scrolled (408, 284) with delta (0, 0)
Screenshot: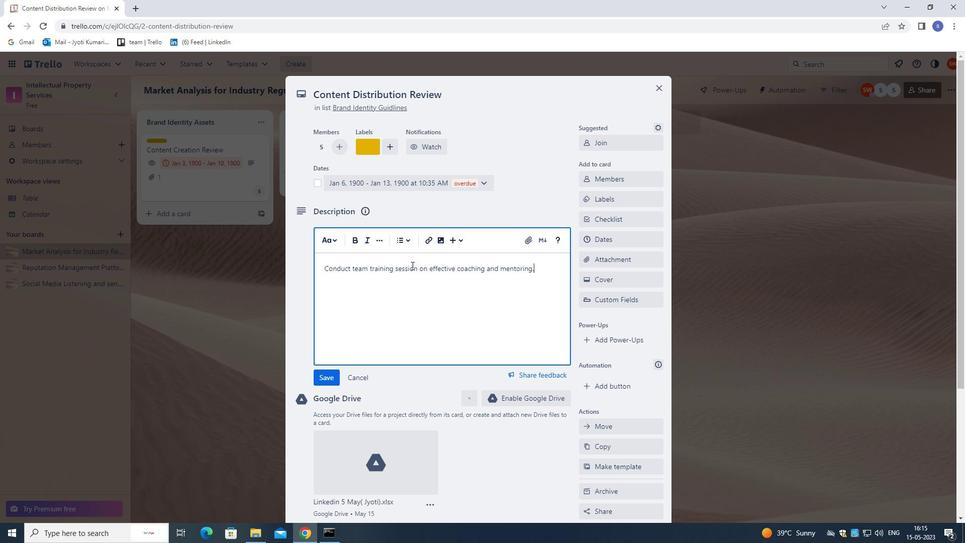 
Action: Mouse moved to (398, 322)
Screenshot: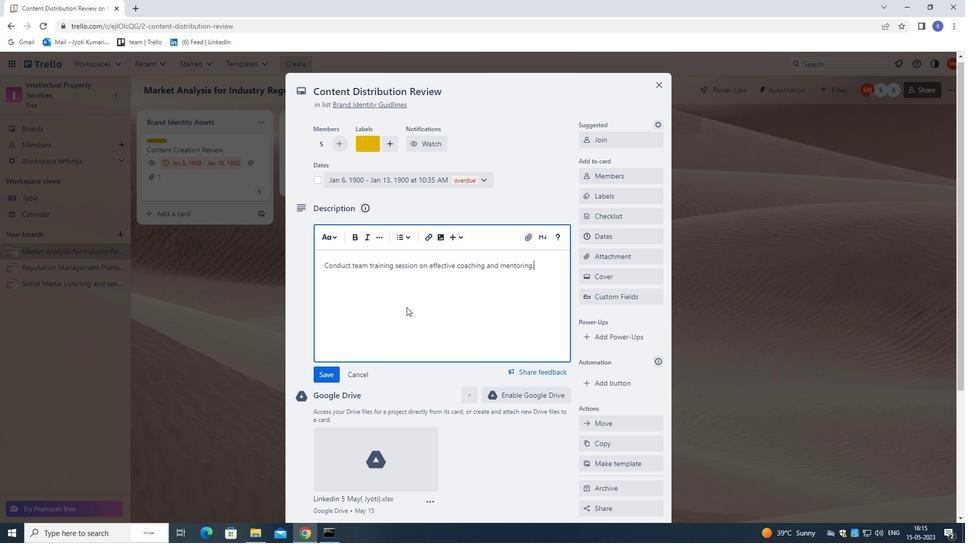 
Action: Mouse scrolled (398, 322) with delta (0, 0)
Screenshot: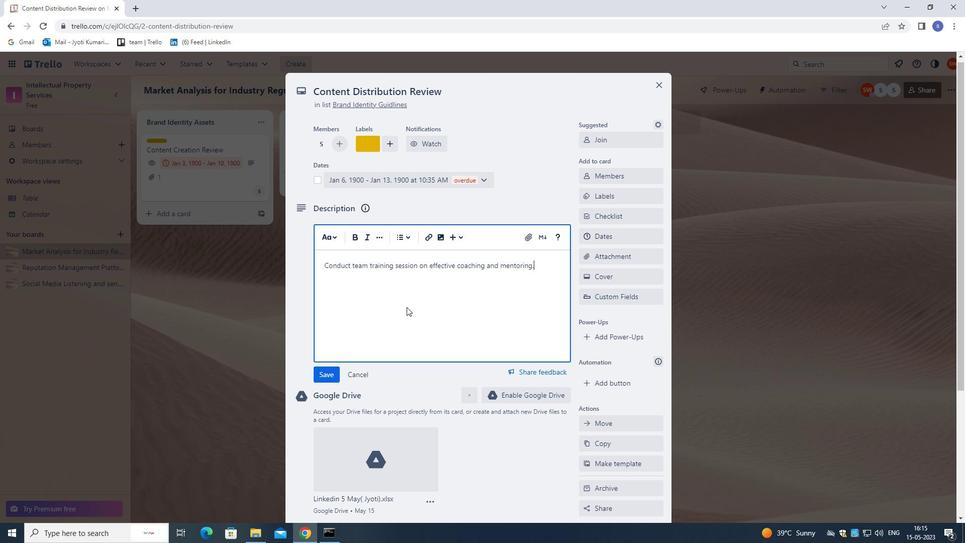 
Action: Mouse moved to (392, 335)
Screenshot: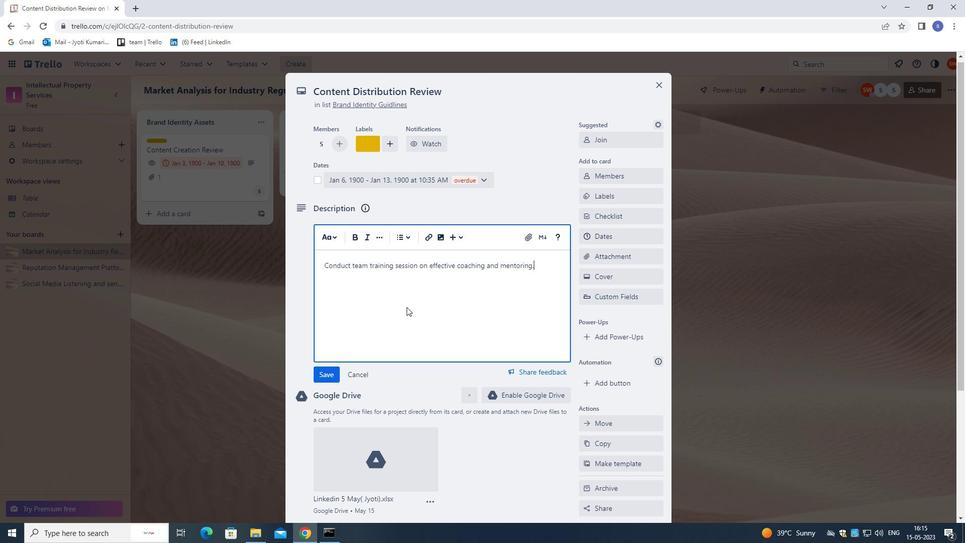 
Action: Mouse scrolled (392, 335) with delta (0, 0)
Screenshot: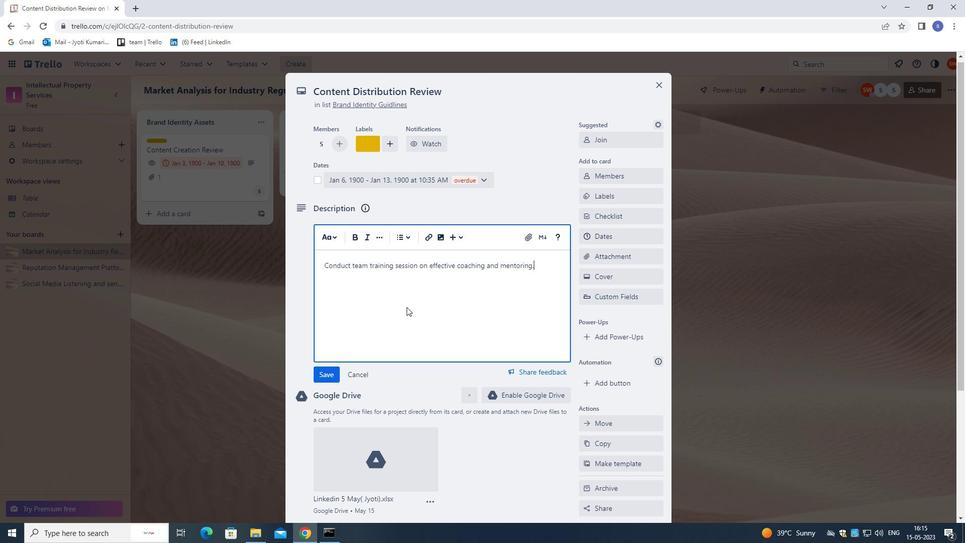 
Action: Mouse moved to (391, 342)
Screenshot: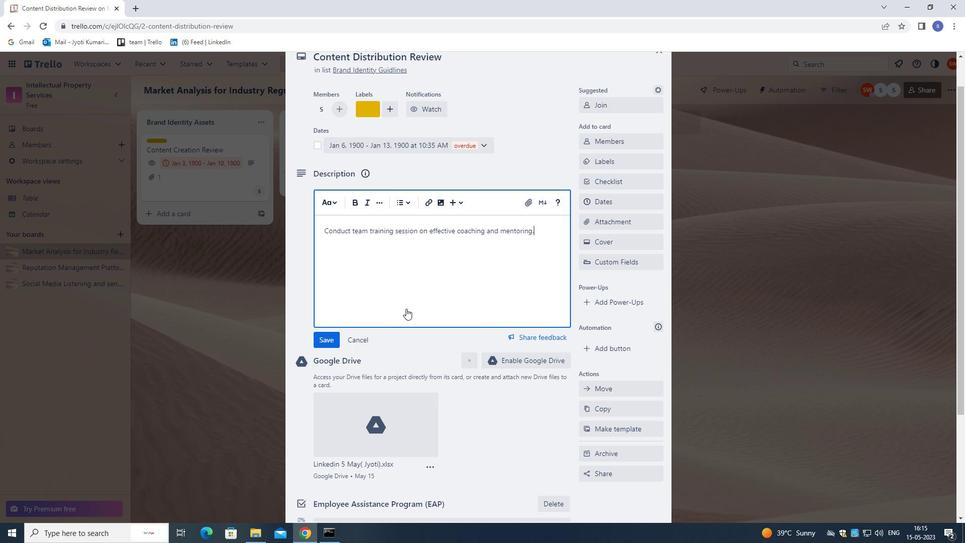 
Action: Mouse scrolled (391, 341) with delta (0, 0)
Screenshot: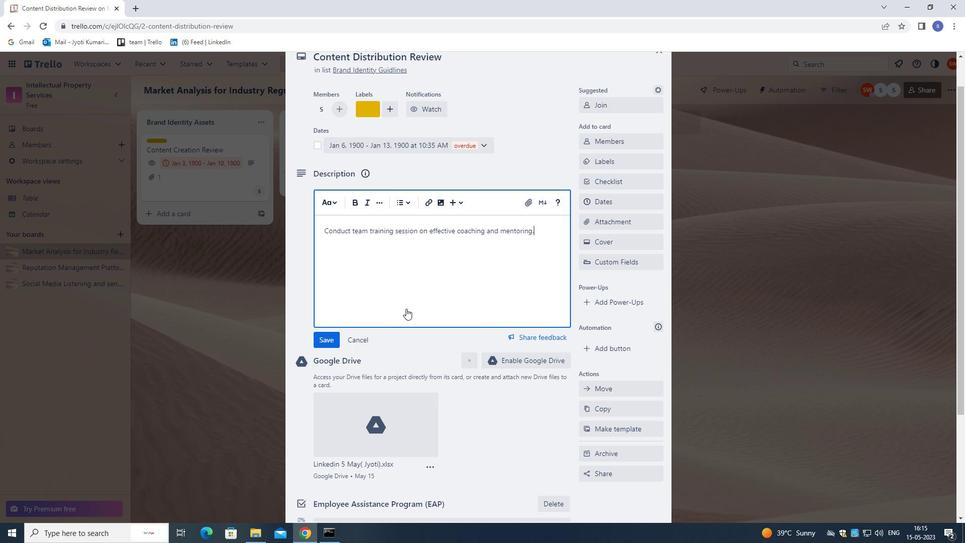 
Action: Mouse moved to (390, 345)
Screenshot: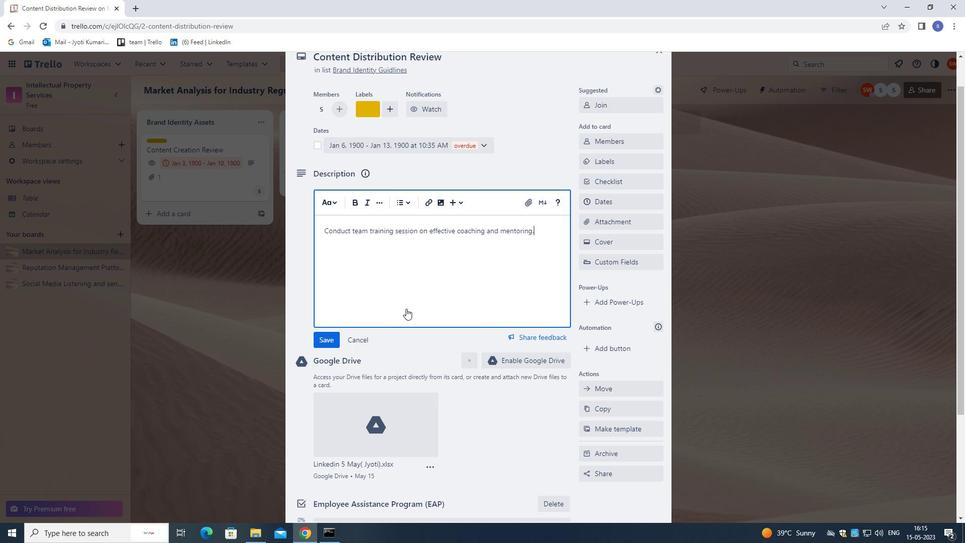 
Action: Mouse scrolled (390, 344) with delta (0, 0)
Screenshot: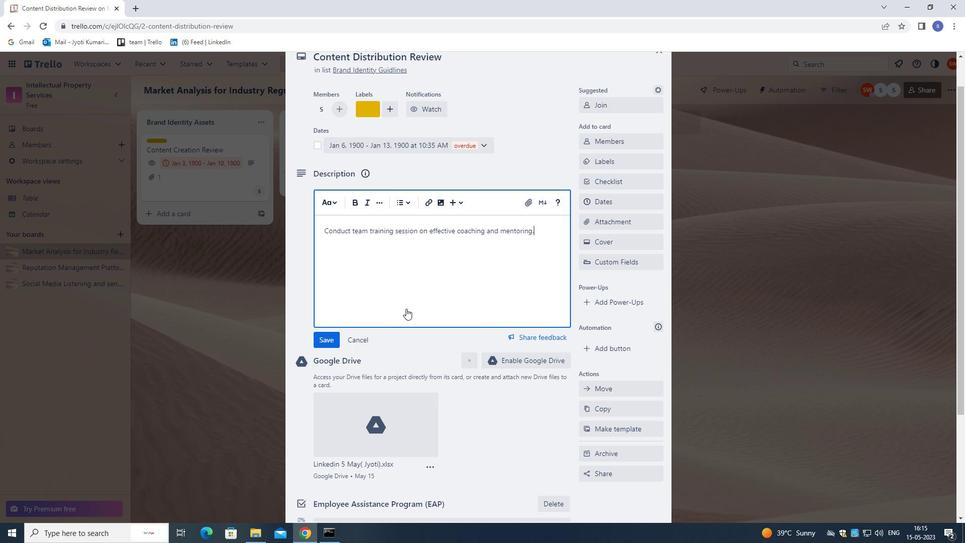 
Action: Mouse moved to (384, 452)
Screenshot: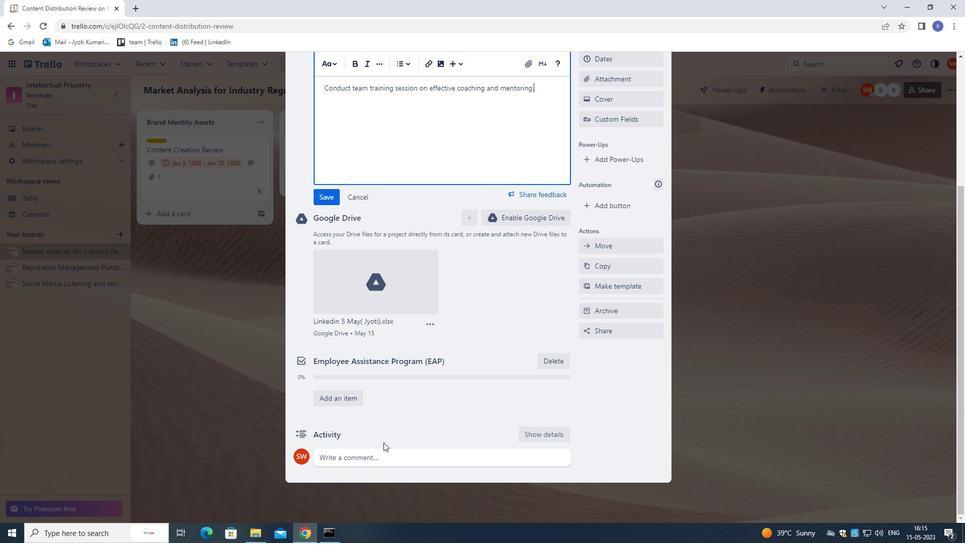 
Action: Mouse pressed left at (384, 452)
Screenshot: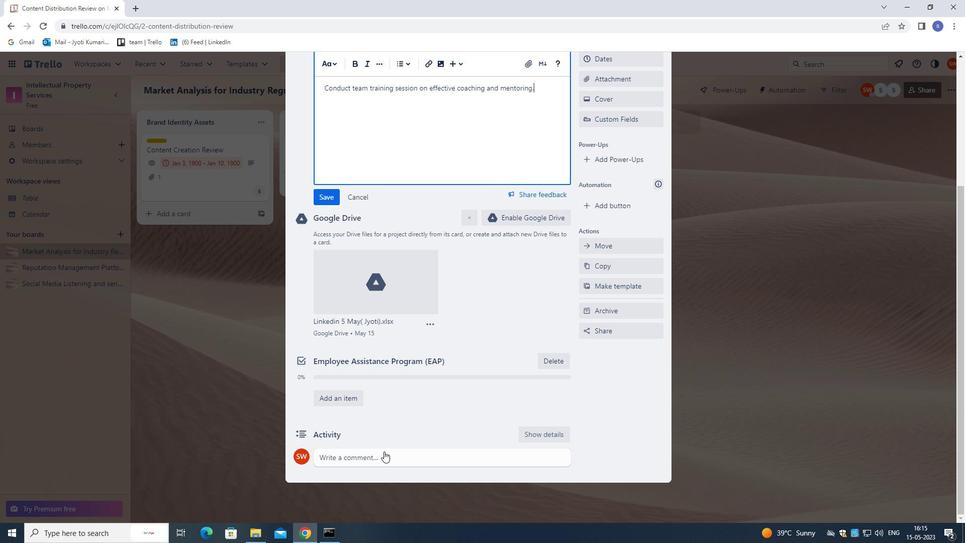 
Action: Mouse moved to (544, 287)
Screenshot: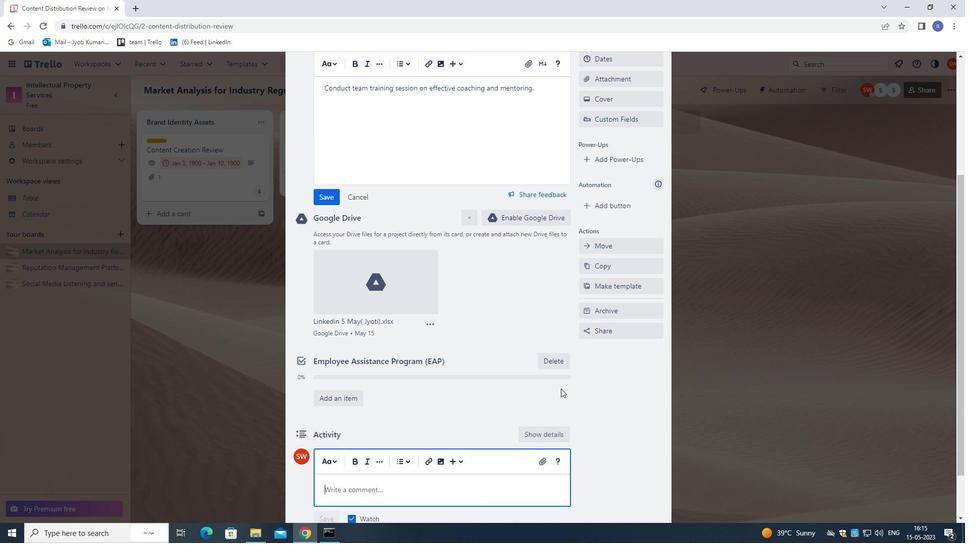 
Action: Key pressed <Key.shift>THIS<Key.space>TASK<Key.space>PRESENTS<Key.space>AN<Key.space>OPPORTUNITY<Key.space>TO<Key.space>DEMONSTRATE<Key.space>OUR<Key.space>PROJECT<Key.space>MANAGEMENT<Key.space>AND<Key.space>COACHING<Key.space>AND<Key.space>MENTORING,<Key.space>.<Key.backspace><Key.backspace><Key.backspace><Key.backspace><Key.backspace><Key.backspace><Key.backspace><Key.backspace><Key.backspace><Key.backspace><Key.backspace><Key.backspace><Key.backspace><Key.backspace><Key.backspace><Key.backspace><Key.backspace><Key.backspace><Key.backspace><Key.backspace><Key.backspace><Key.backspace><Key.backspace><Key.backspace><Key.backspace>ORGANIZATIONAL<Key.space>SKILLS.
Screenshot: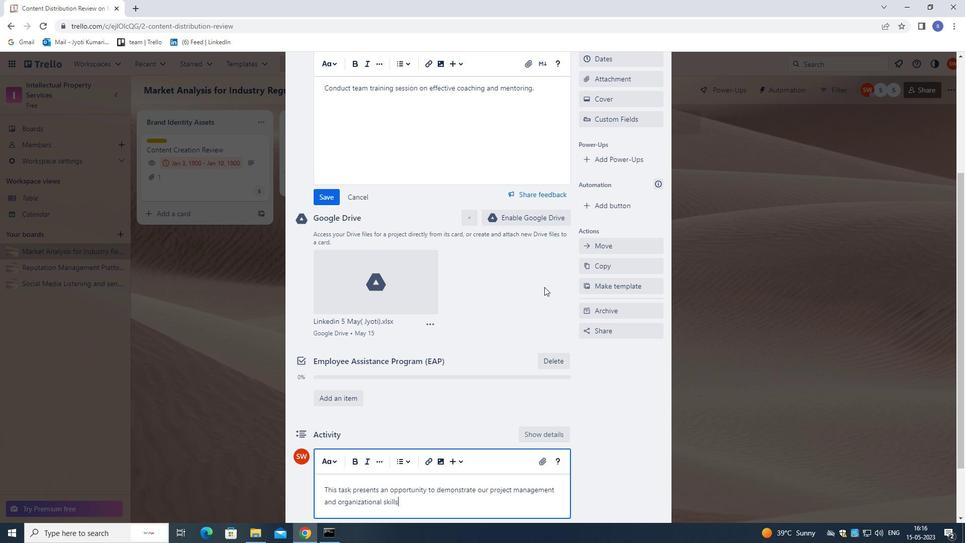
Action: Mouse moved to (332, 191)
Screenshot: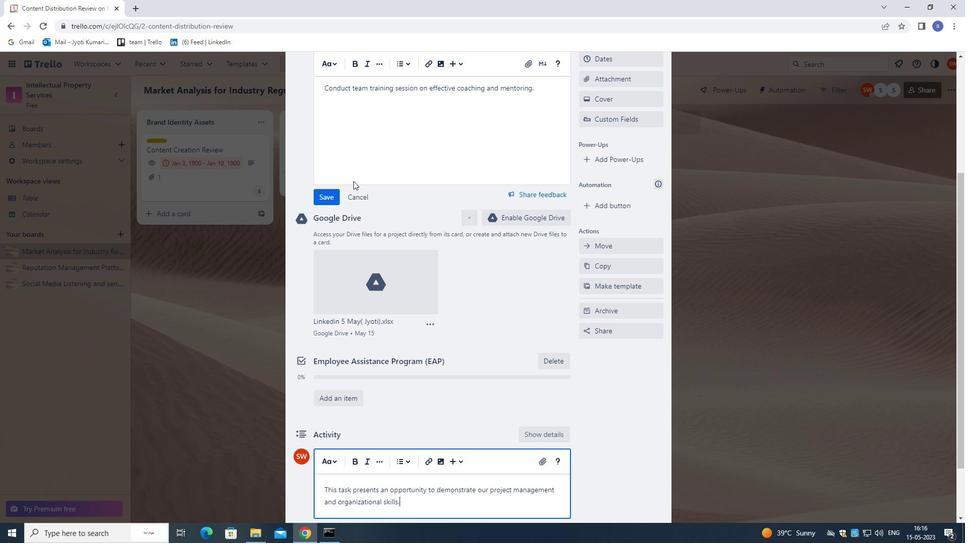 
Action: Mouse pressed left at (332, 191)
Screenshot: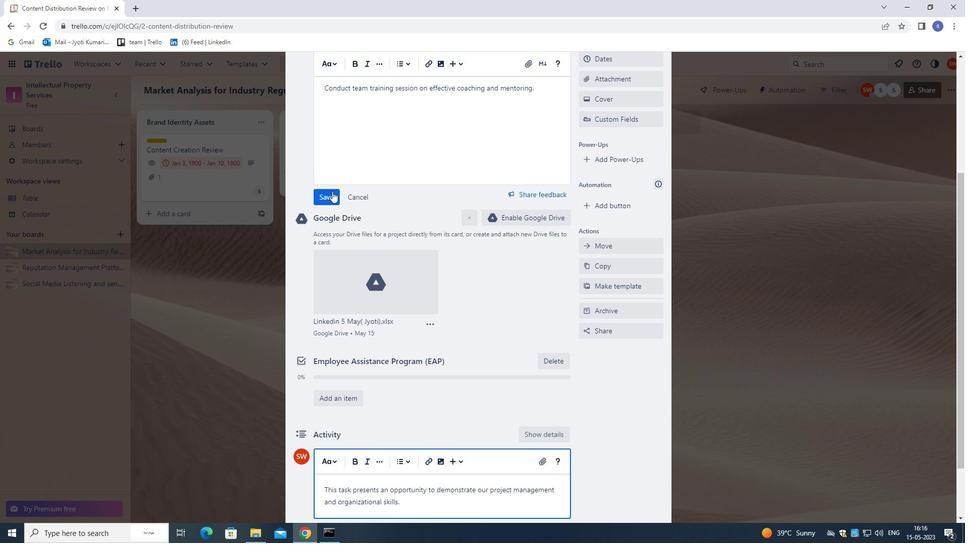 
Action: Mouse moved to (343, 222)
Screenshot: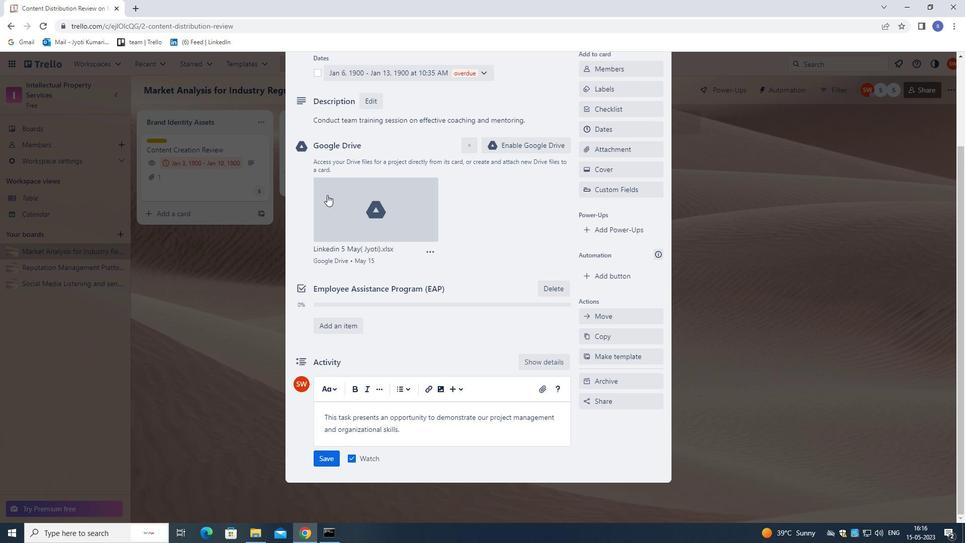 
Action: Mouse scrolled (343, 221) with delta (0, 0)
Screenshot: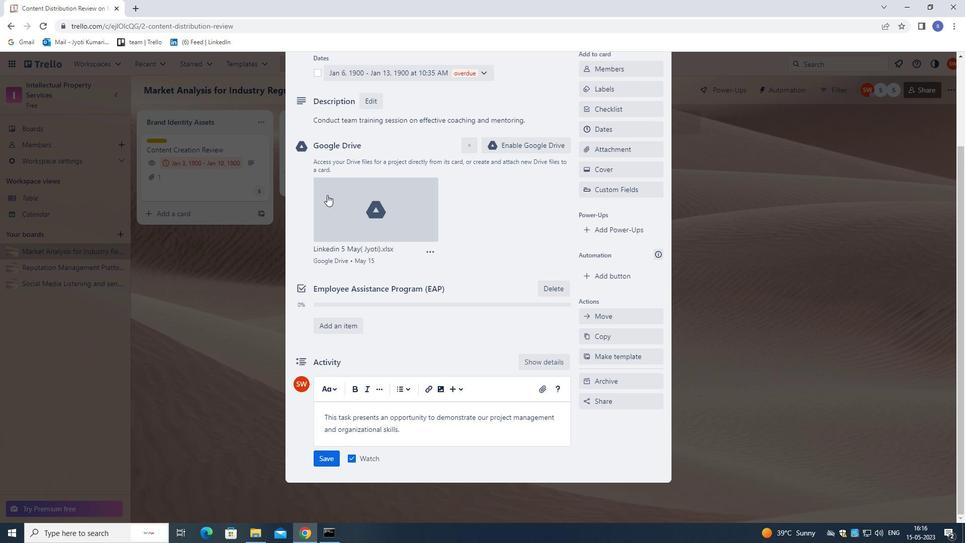 
Action: Mouse moved to (347, 234)
Screenshot: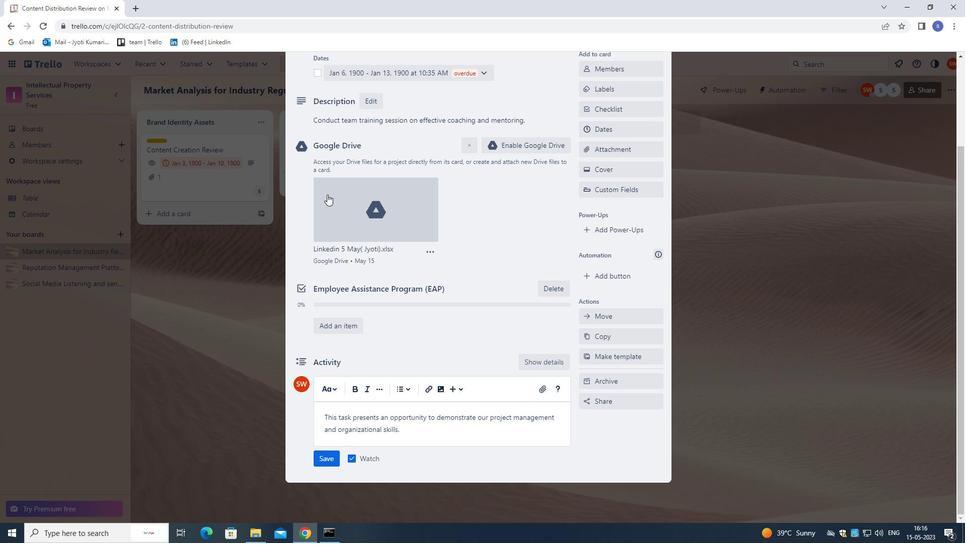 
Action: Mouse scrolled (347, 233) with delta (0, 0)
Screenshot: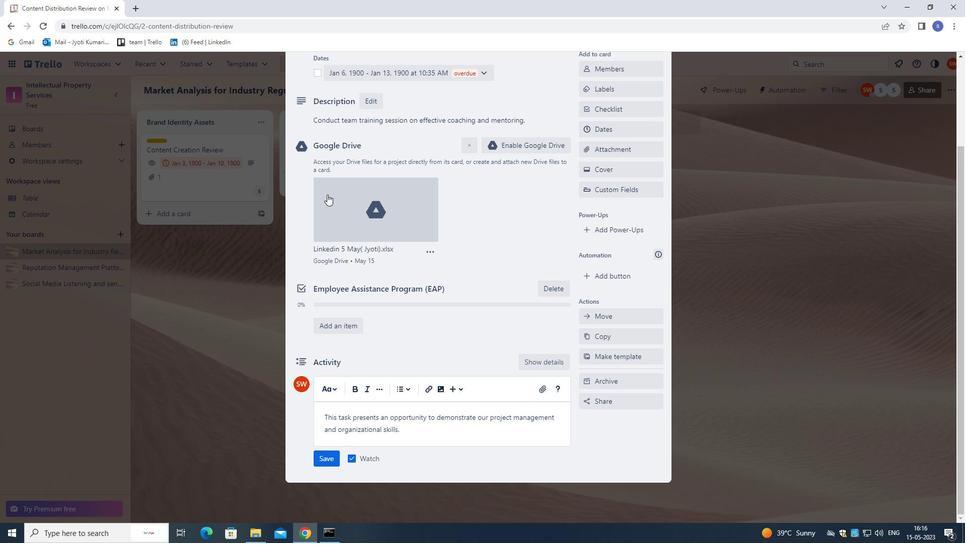 
Action: Mouse moved to (349, 245)
Screenshot: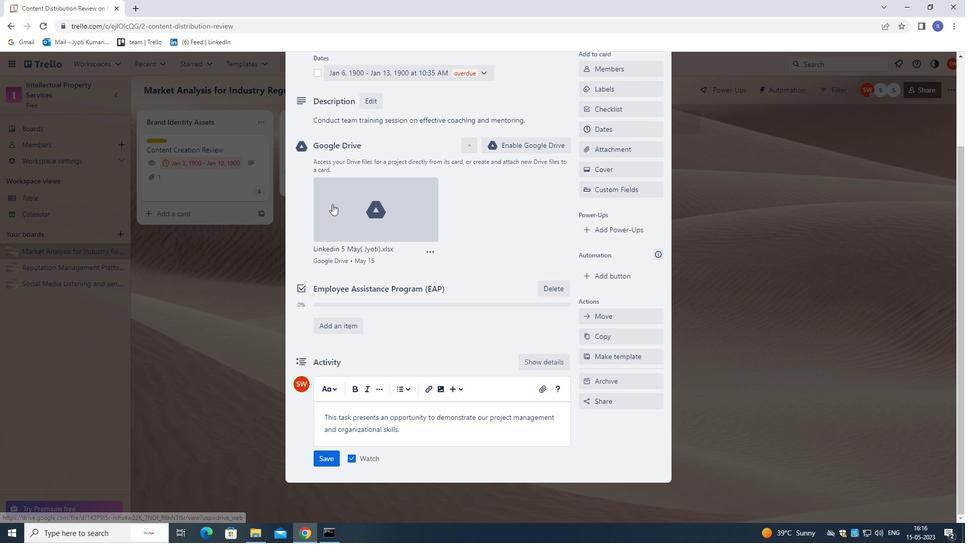
Action: Mouse scrolled (349, 245) with delta (0, 0)
Screenshot: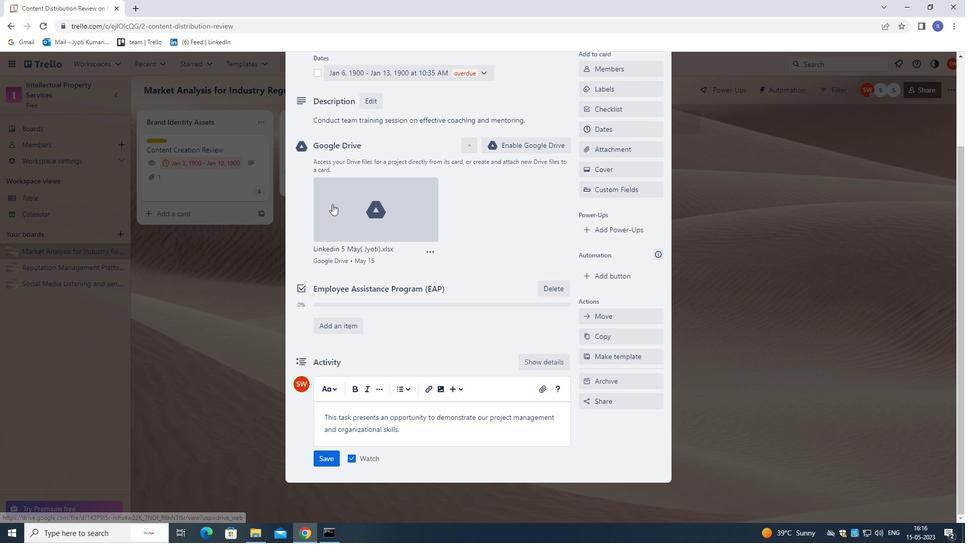 
Action: Mouse moved to (350, 252)
Screenshot: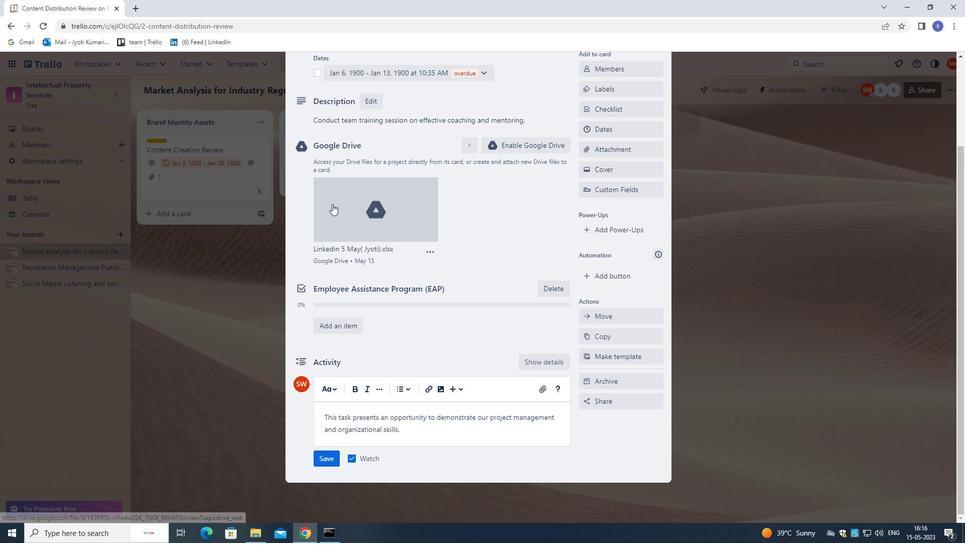 
Action: Mouse scrolled (350, 252) with delta (0, 0)
Screenshot: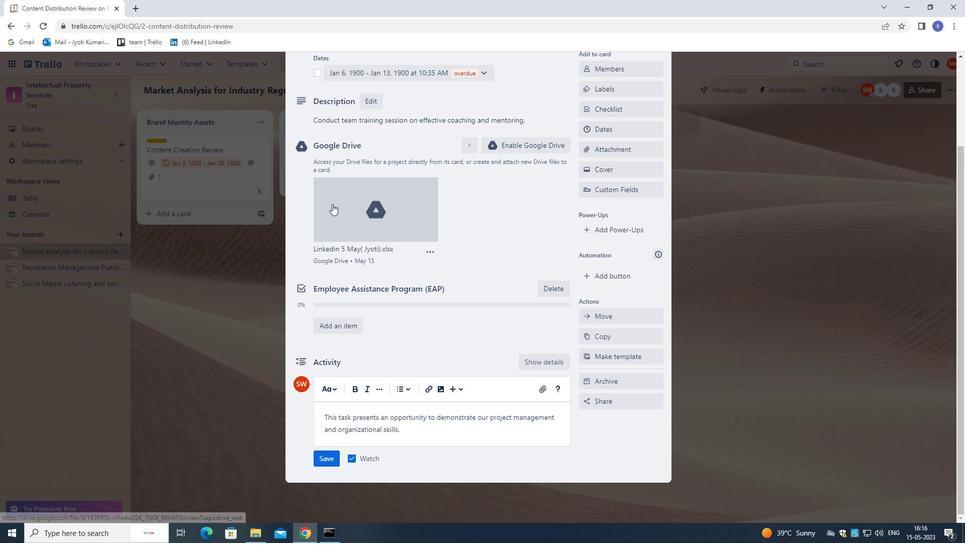 
Action: Mouse moved to (352, 260)
Screenshot: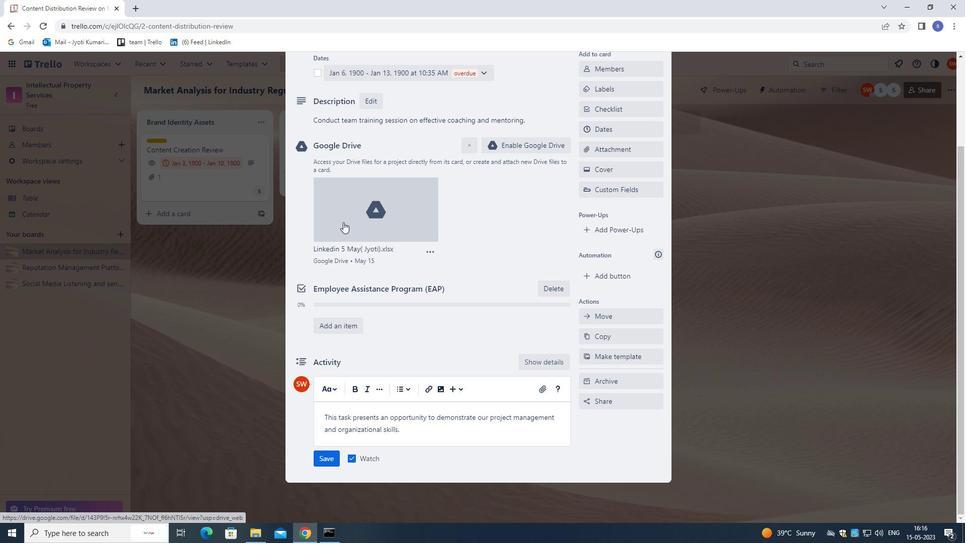 
Action: Mouse scrolled (352, 259) with delta (0, 0)
Screenshot: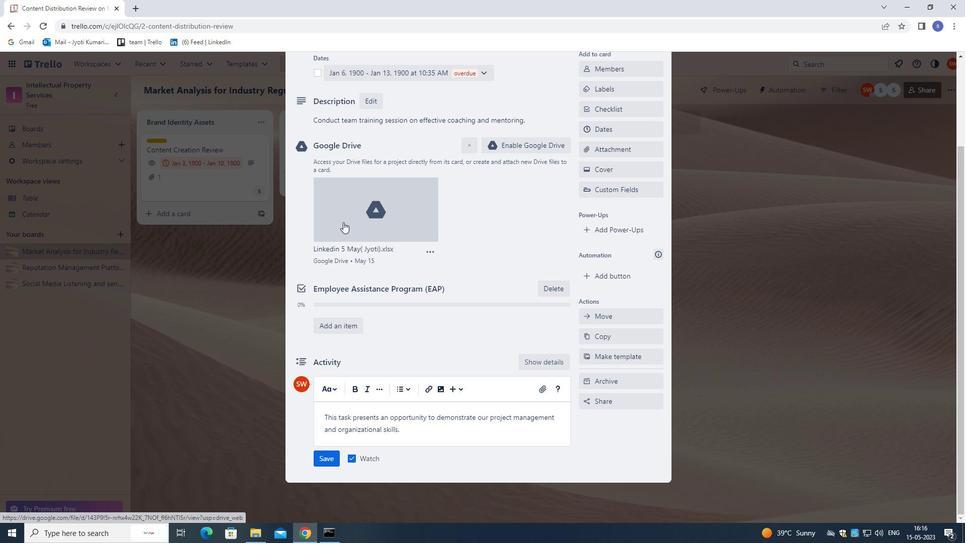 
Action: Mouse moved to (323, 459)
Screenshot: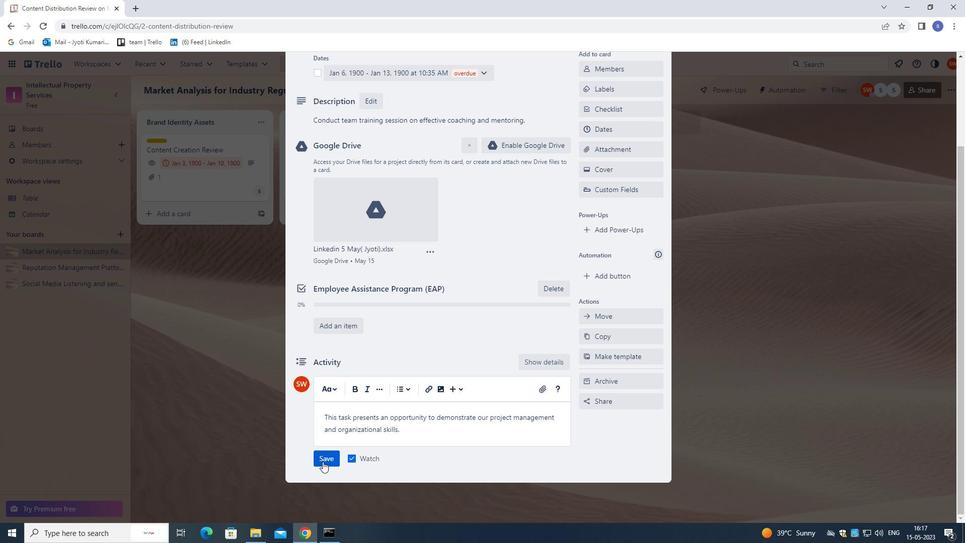 
Action: Mouse pressed left at (323, 459)
Screenshot: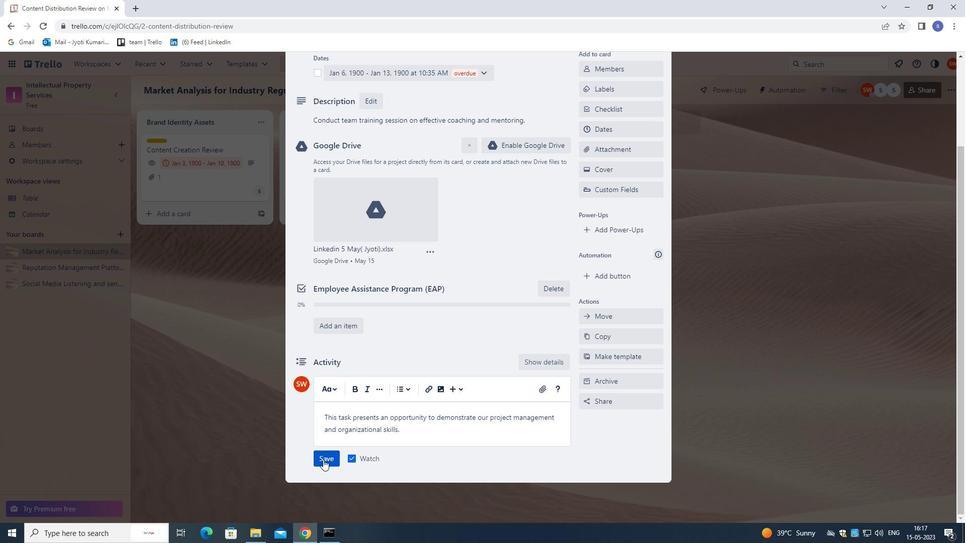 
Action: Mouse moved to (369, 383)
Screenshot: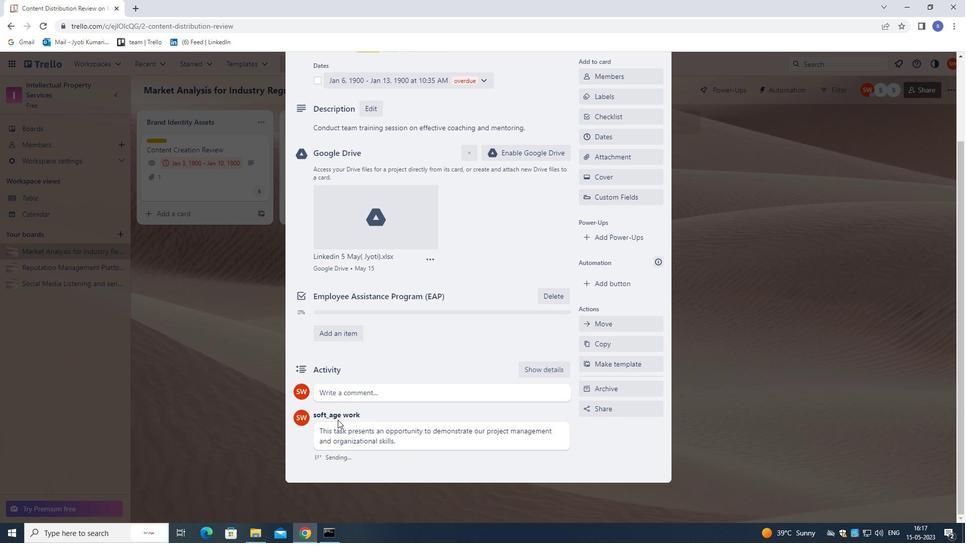 
Action: Mouse scrolled (369, 383) with delta (0, 0)
Screenshot: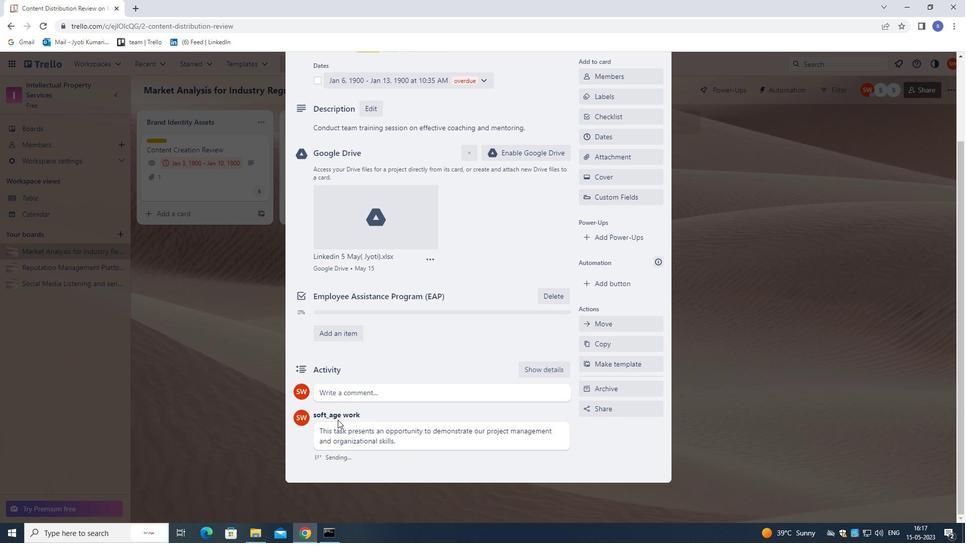 
Action: Mouse moved to (369, 378)
Screenshot: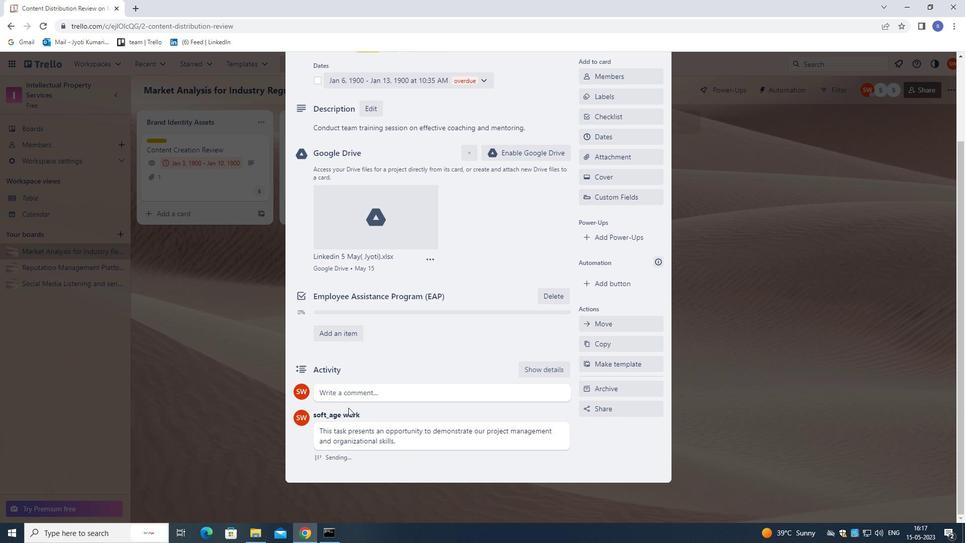 
Action: Mouse scrolled (369, 379) with delta (0, 0)
Screenshot: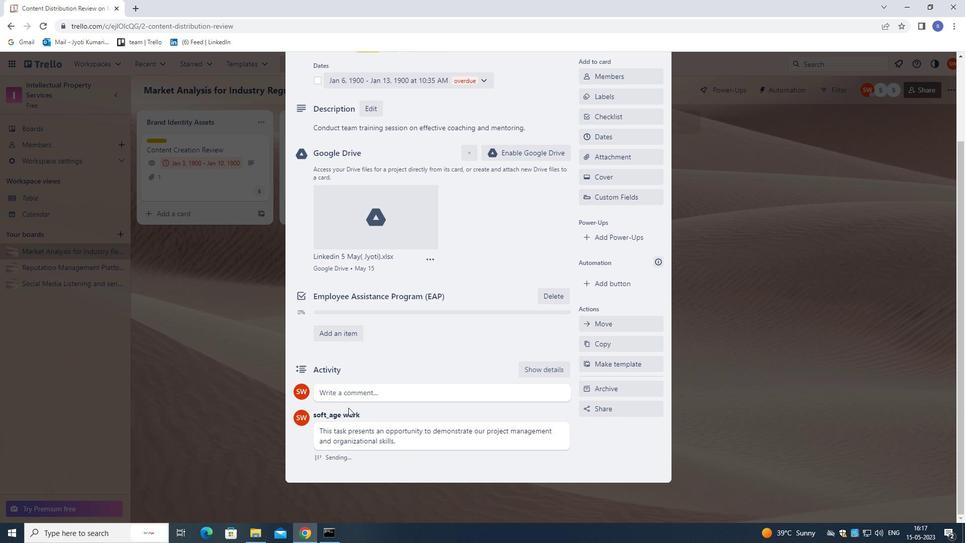 
Action: Mouse moved to (370, 374)
Screenshot: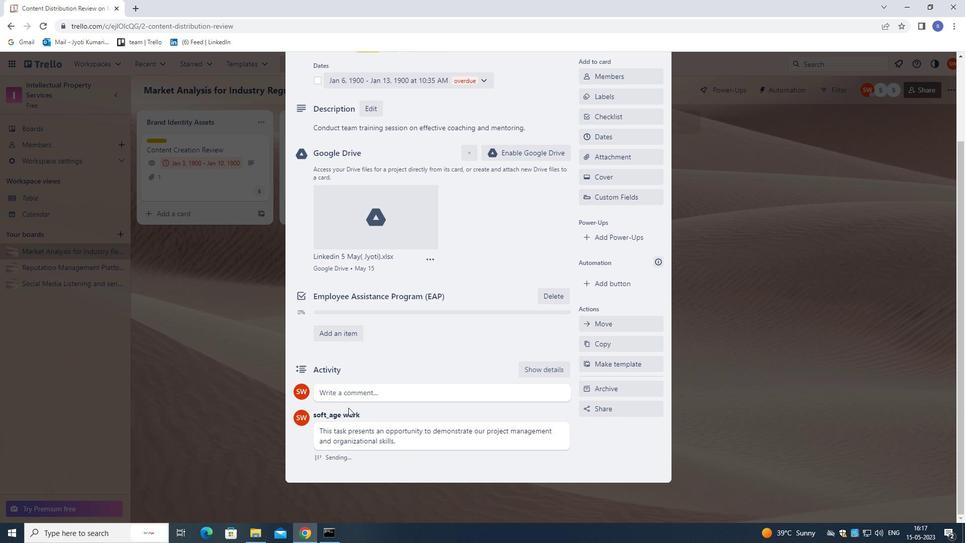 
Action: Mouse scrolled (370, 375) with delta (0, 0)
Screenshot: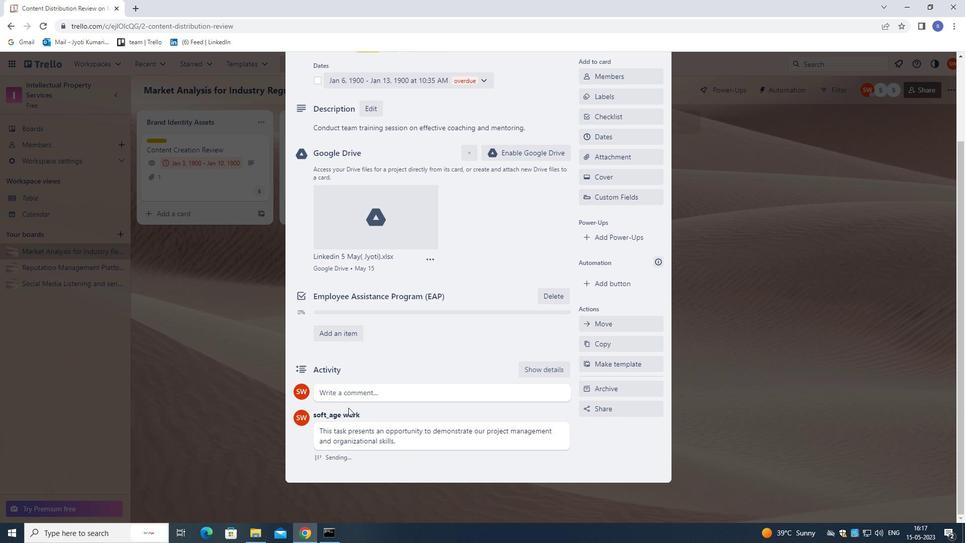 
Action: Mouse moved to (370, 372)
Screenshot: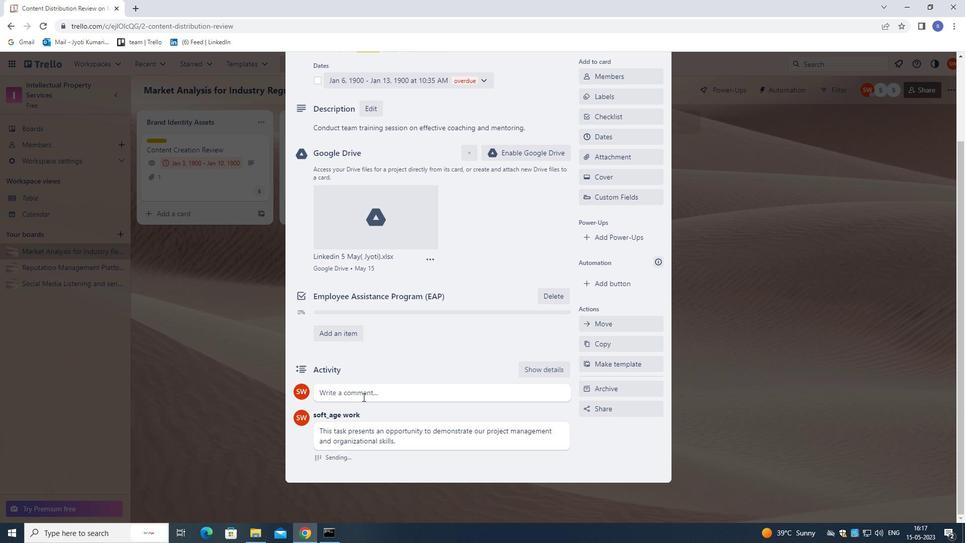 
Action: Mouse scrolled (370, 372) with delta (0, 0)
Screenshot: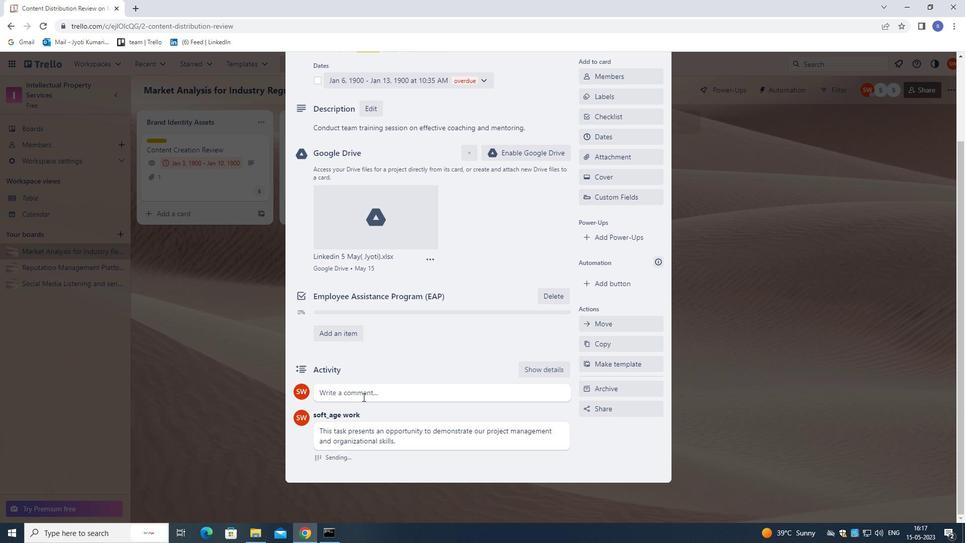 
Action: Mouse moved to (370, 364)
Screenshot: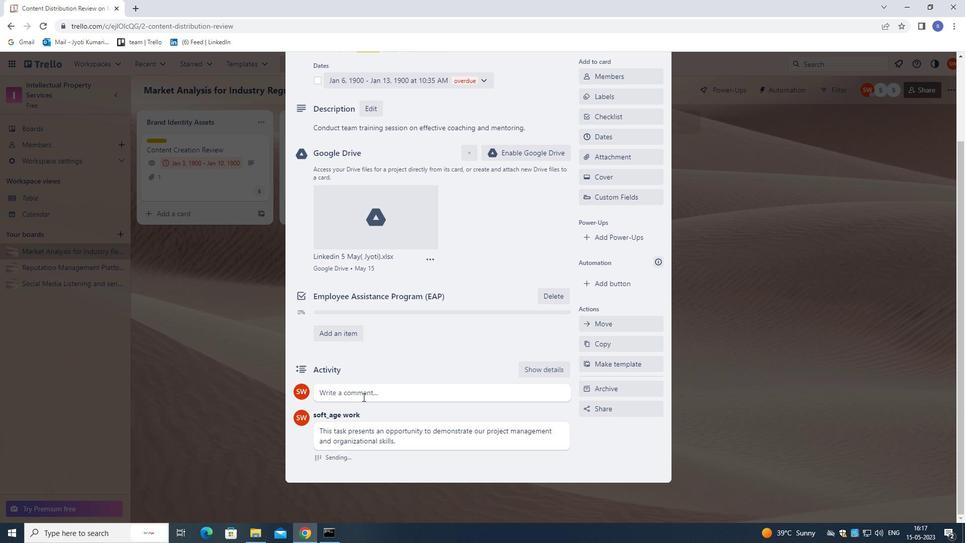 
Action: Mouse scrolled (370, 364) with delta (0, 0)
Screenshot: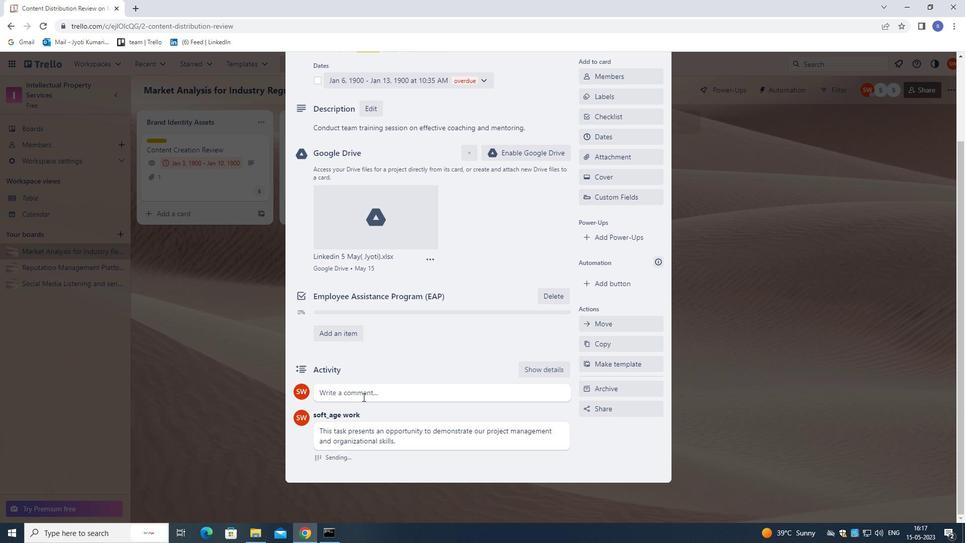 
Action: Mouse moved to (365, 349)
Screenshot: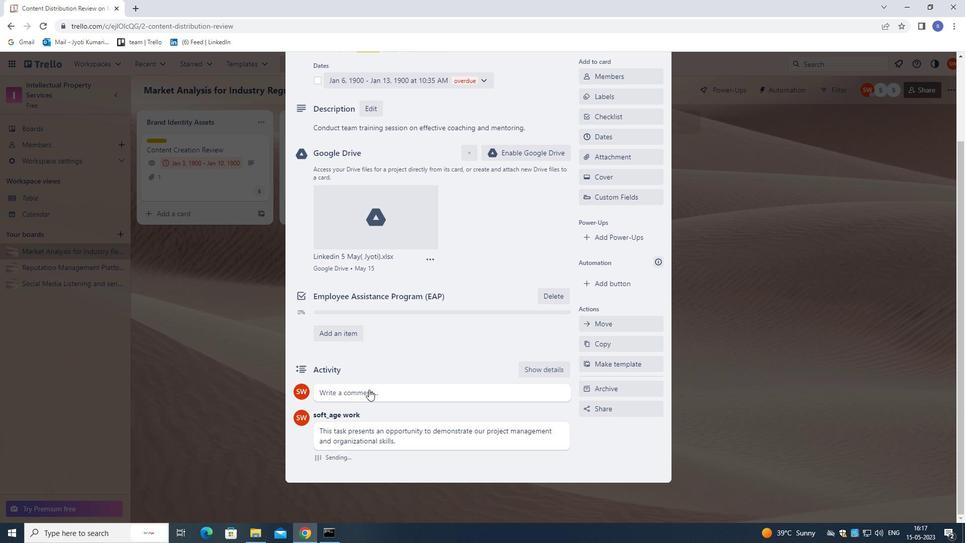 
Action: Mouse scrolled (365, 350) with delta (0, 0)
Screenshot: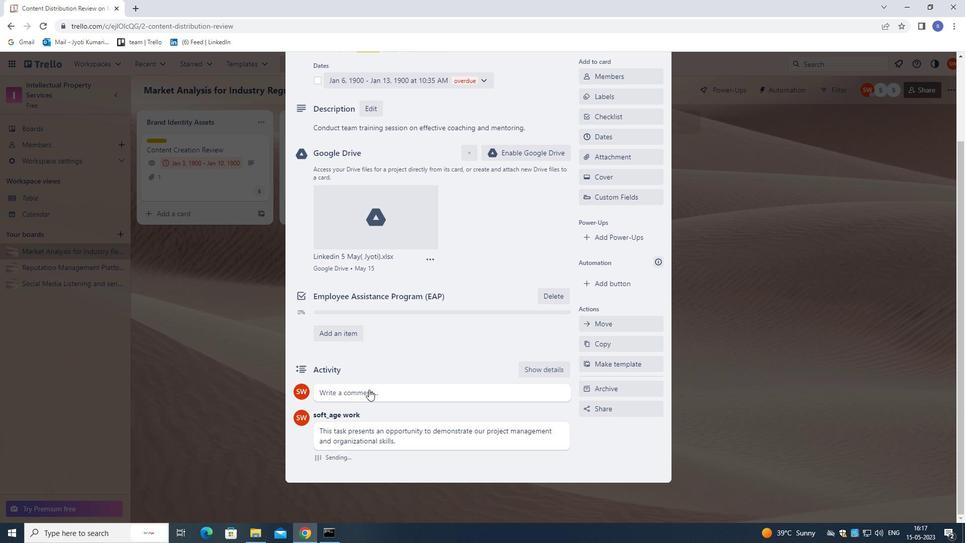 
Action: Mouse moved to (391, 282)
Screenshot: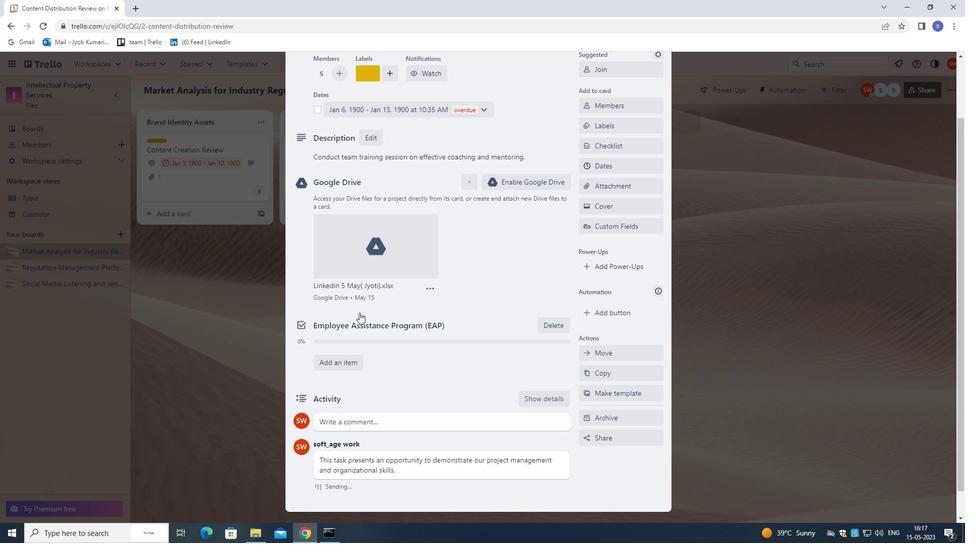 
Action: Mouse scrolled (391, 282) with delta (0, 0)
Screenshot: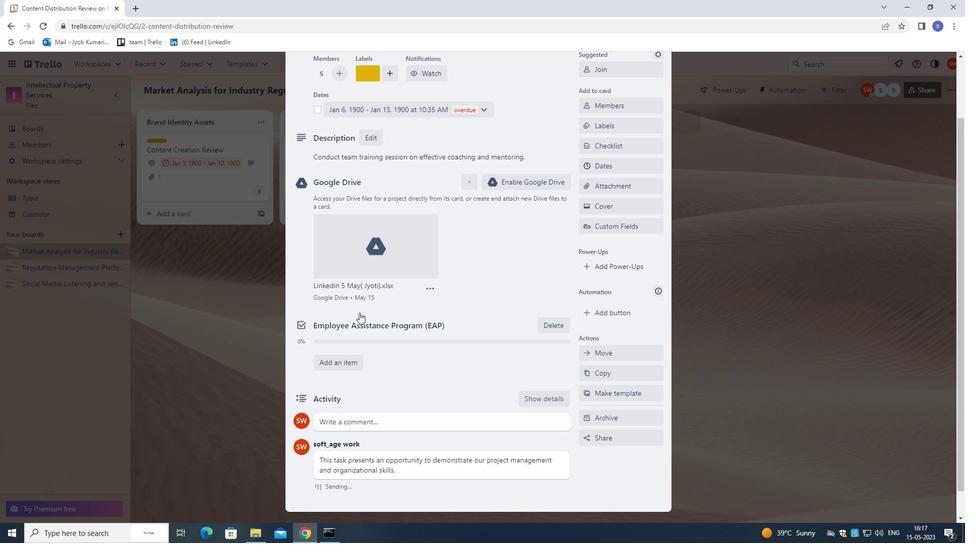 
Action: Mouse moved to (394, 278)
Screenshot: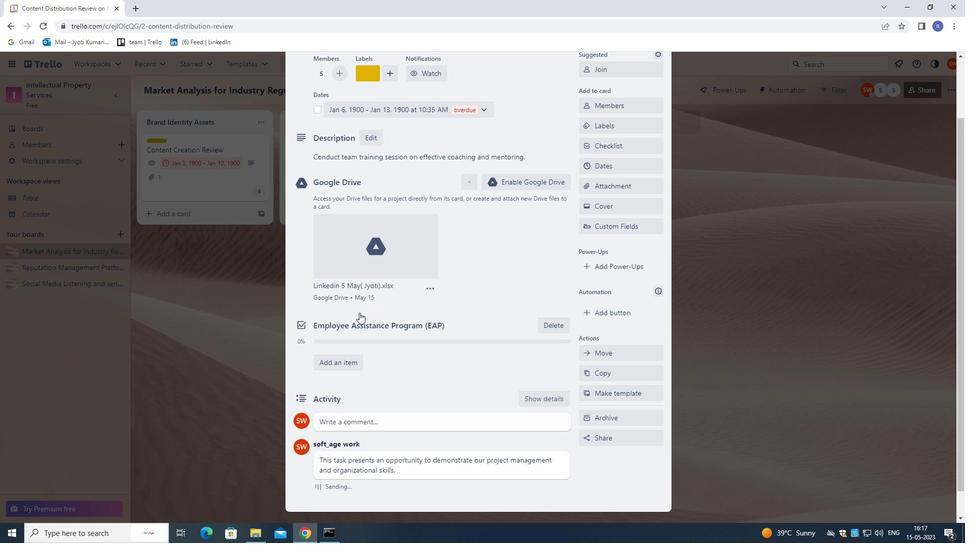 
Action: Mouse scrolled (394, 279) with delta (0, 0)
Screenshot: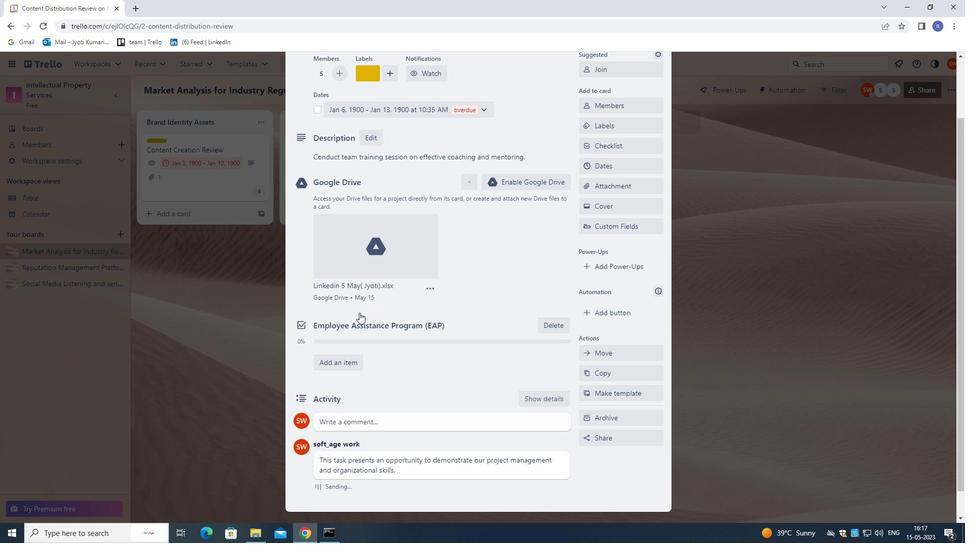 
Action: Mouse moved to (401, 272)
Screenshot: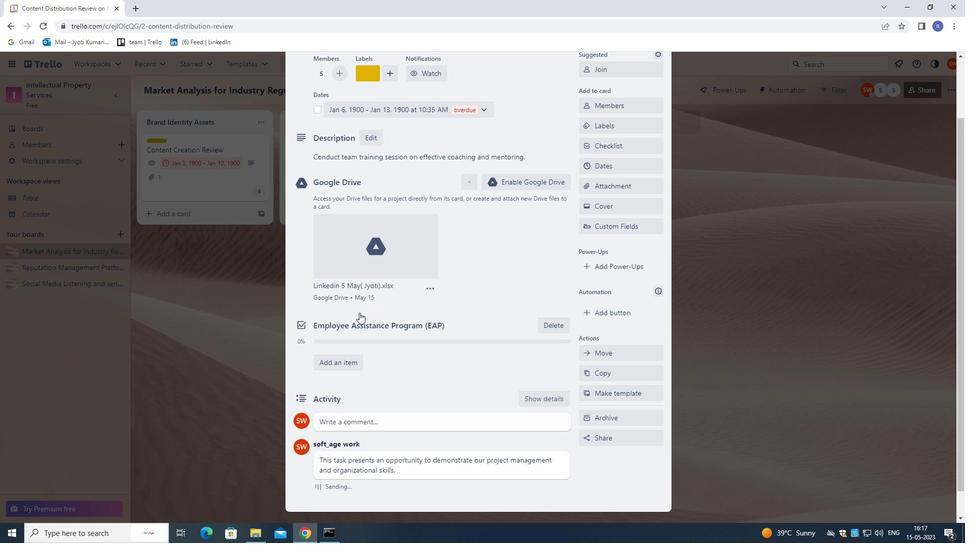 
Action: Mouse scrolled (401, 272) with delta (0, 0)
Screenshot: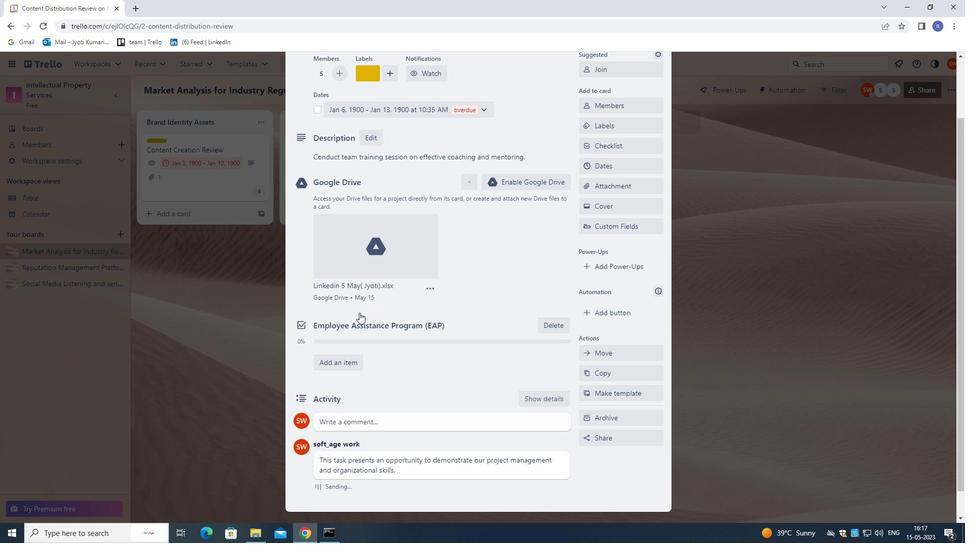 
Action: Mouse moved to (411, 258)
Screenshot: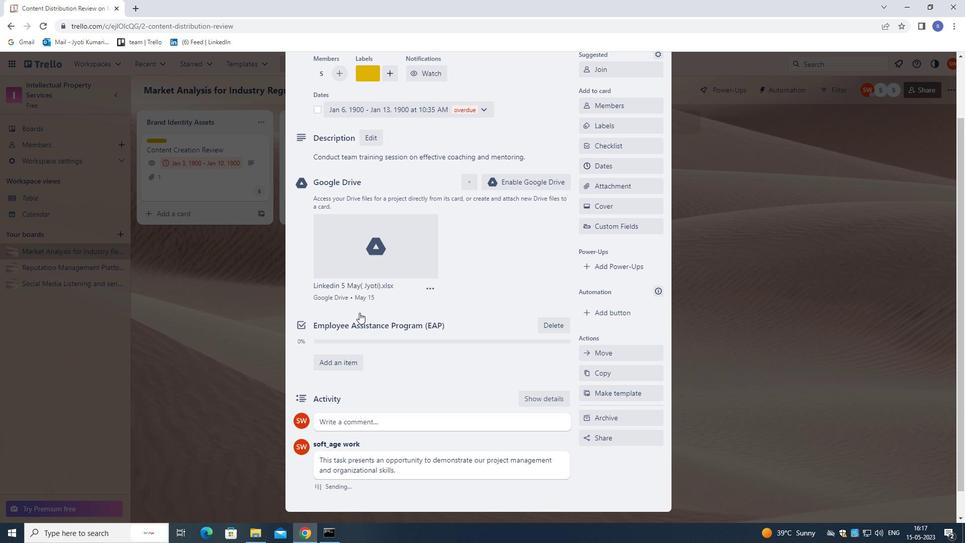 
Action: Mouse scrolled (411, 259) with delta (0, 0)
Screenshot: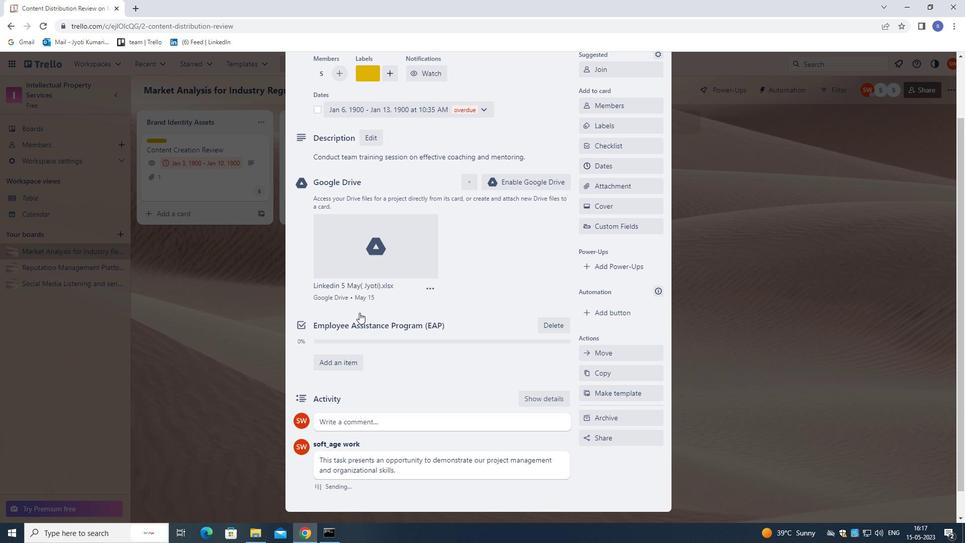 
Action: Mouse moved to (661, 85)
Screenshot: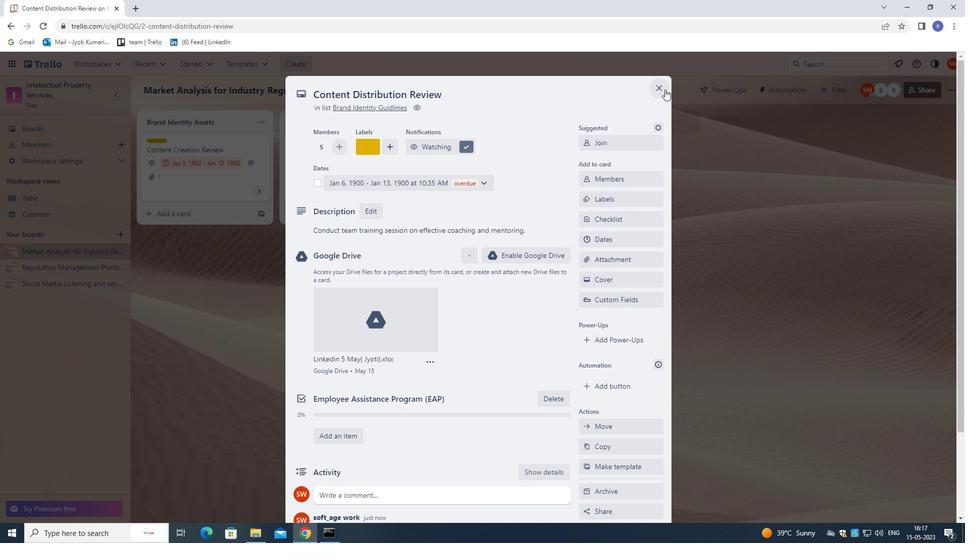 
Action: Mouse pressed left at (661, 85)
Screenshot: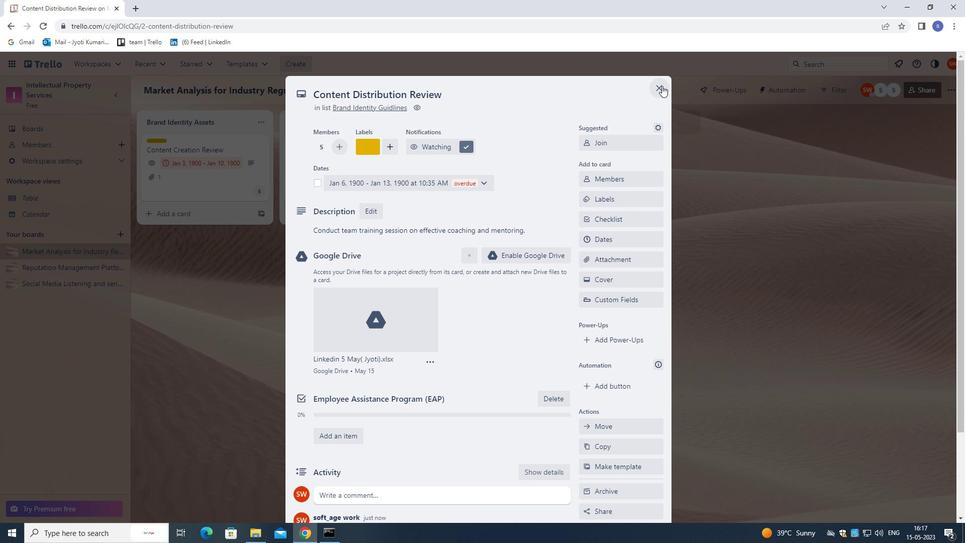 
Action: Mouse moved to (620, 191)
Screenshot: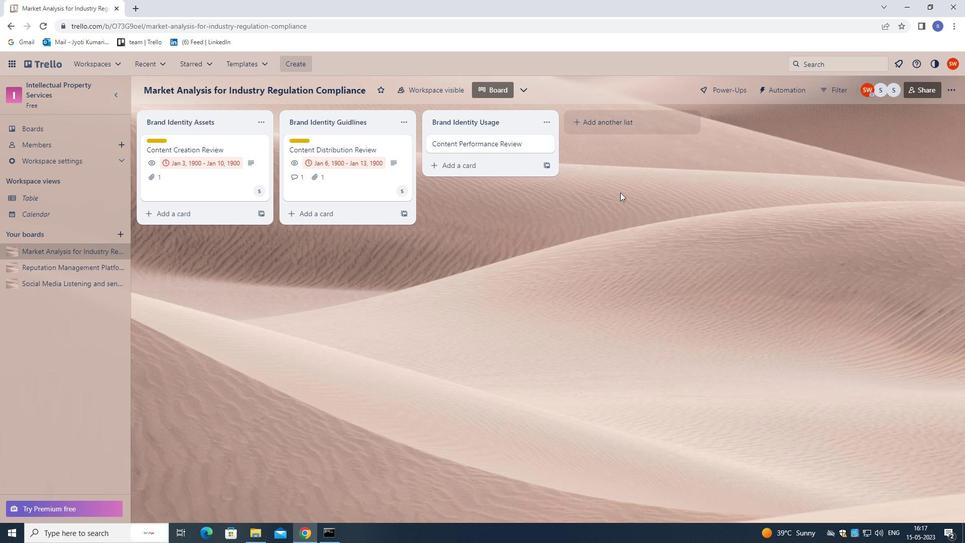 
